 Task: Find connections with filter location Maidstone with filter topic #Industrieswith filter profile language French with filter current company FICCI with filter school St. Joseph's University  with filter industry Animal Feed Manufacturing with filter service category Leadership Development with filter keywords title Meeting Planner
Action: Mouse moved to (588, 86)
Screenshot: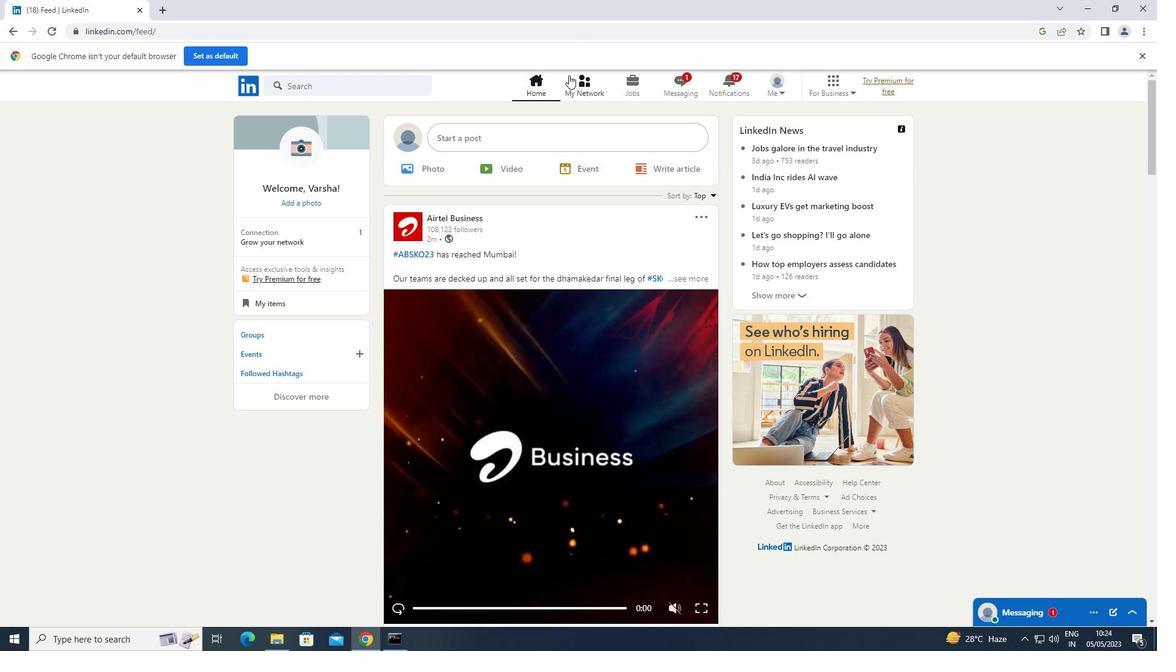 
Action: Mouse pressed left at (588, 86)
Screenshot: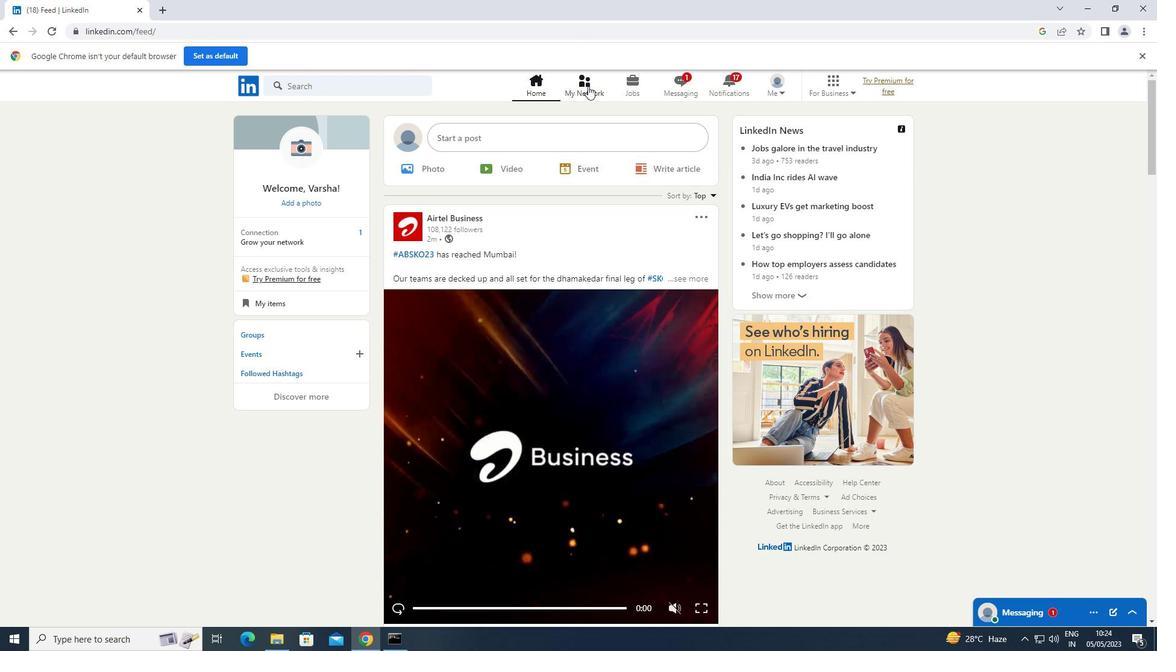 
Action: Mouse moved to (295, 148)
Screenshot: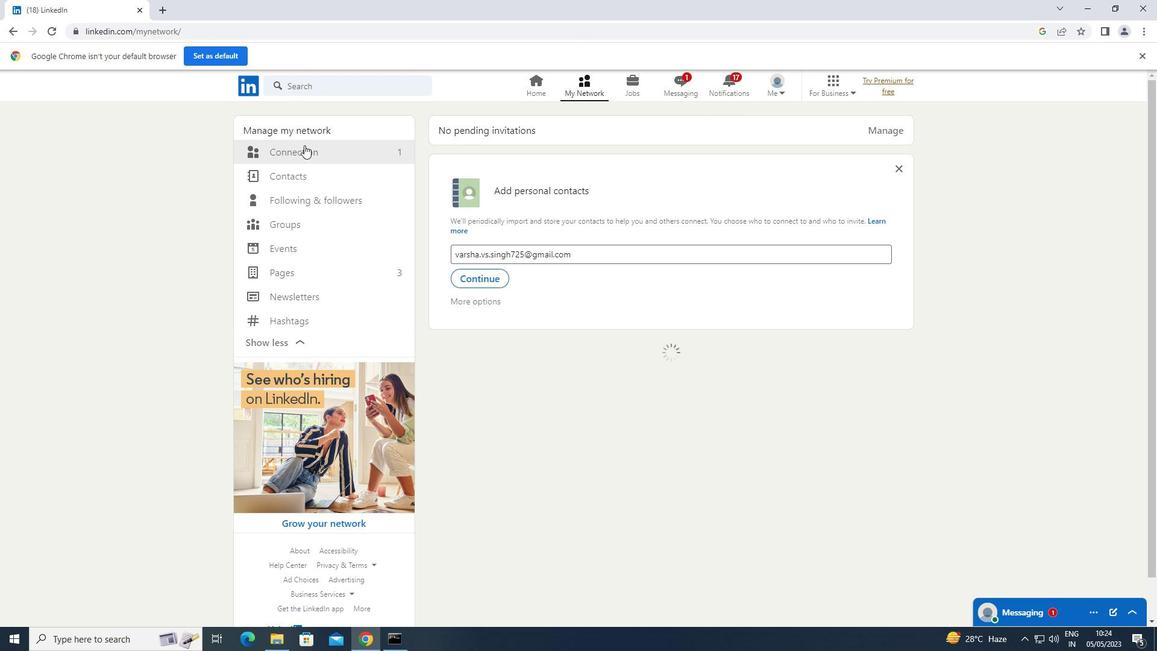 
Action: Mouse pressed left at (295, 148)
Screenshot: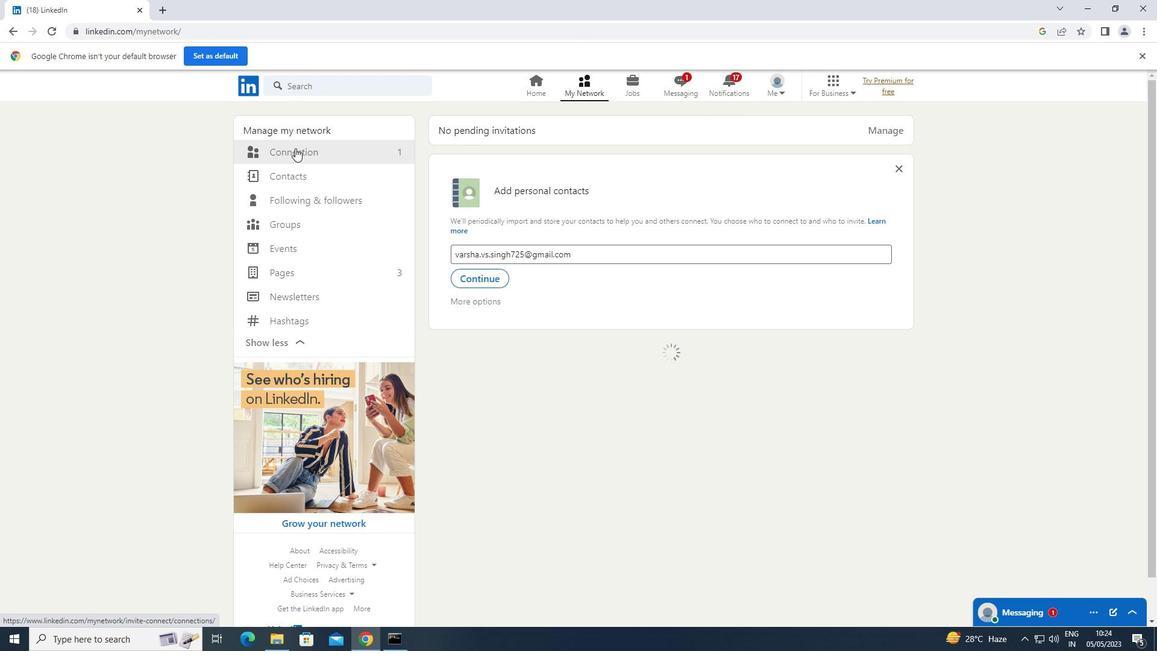 
Action: Mouse moved to (687, 152)
Screenshot: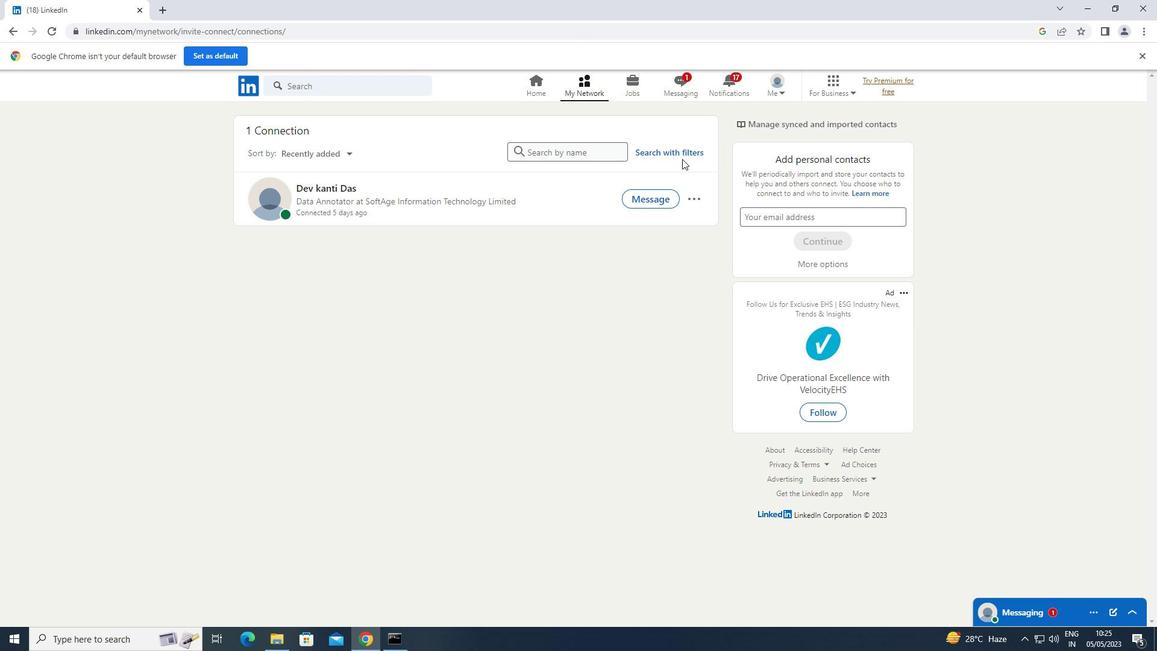 
Action: Mouse pressed left at (687, 152)
Screenshot: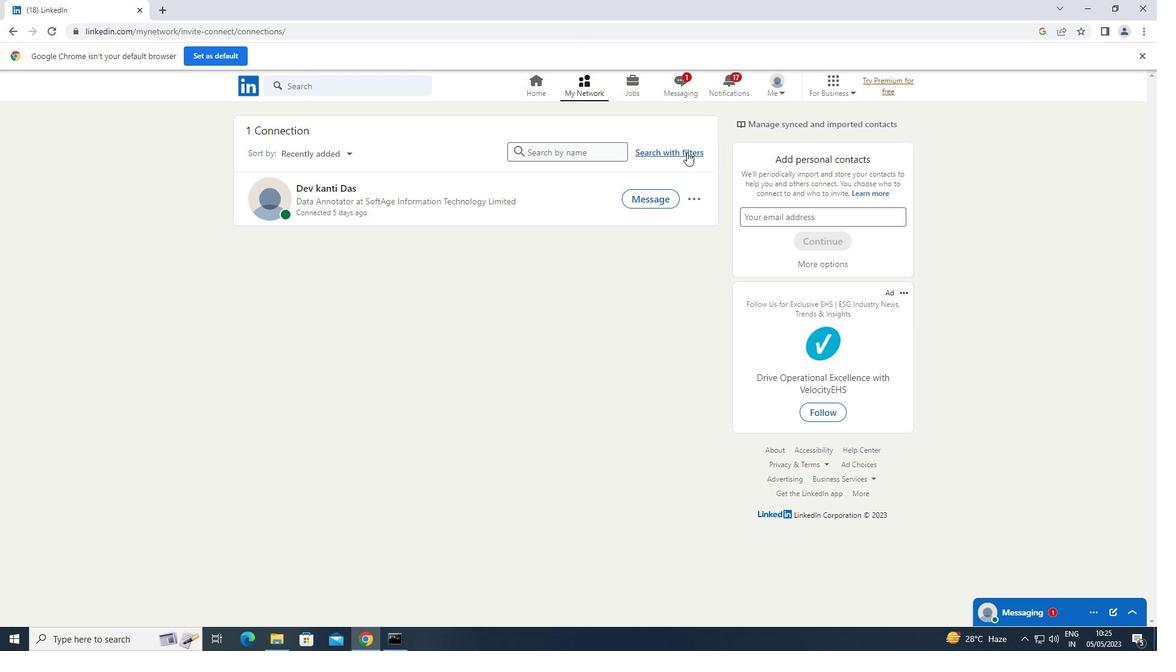 
Action: Mouse moved to (612, 120)
Screenshot: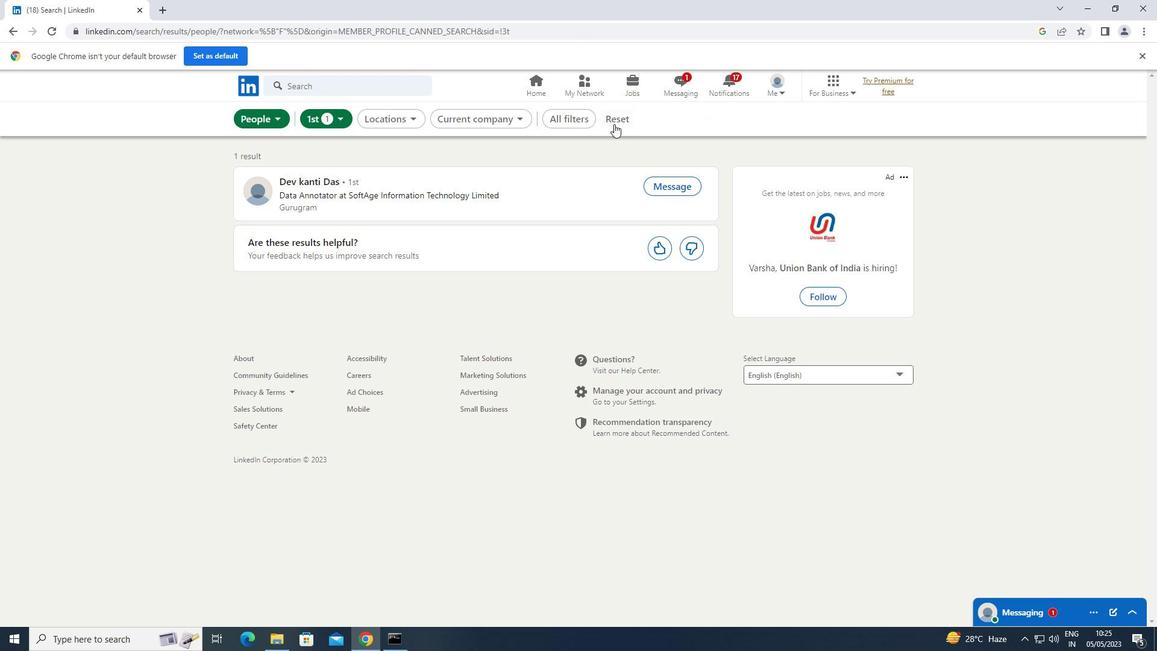 
Action: Mouse pressed left at (612, 120)
Screenshot: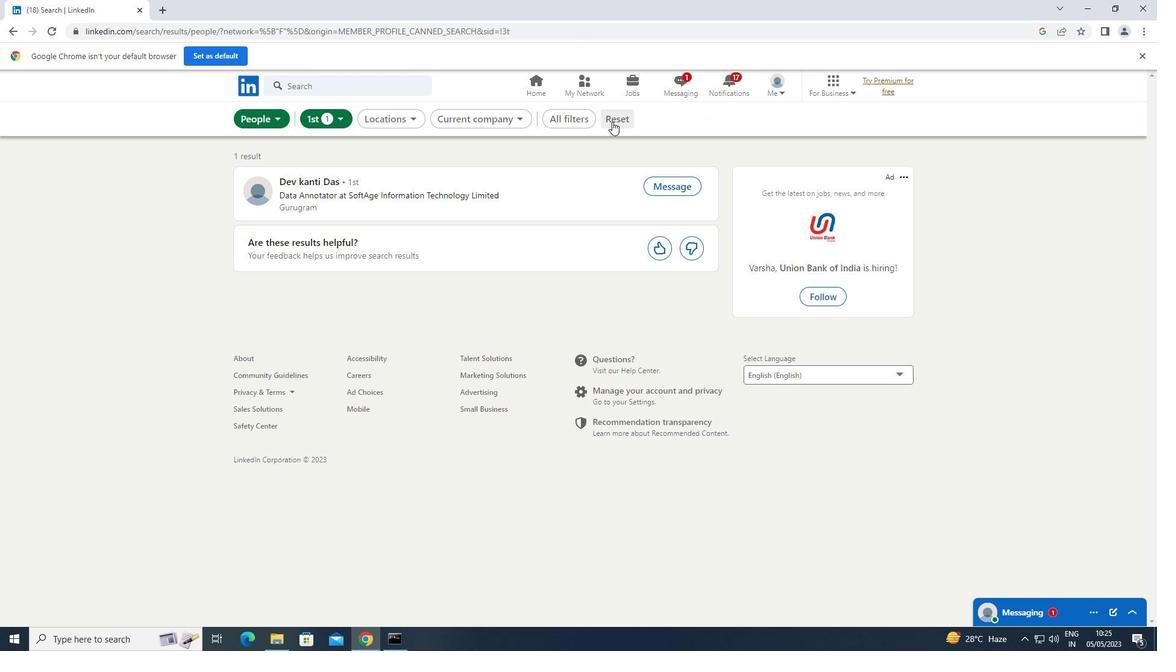 
Action: Mouse pressed left at (612, 120)
Screenshot: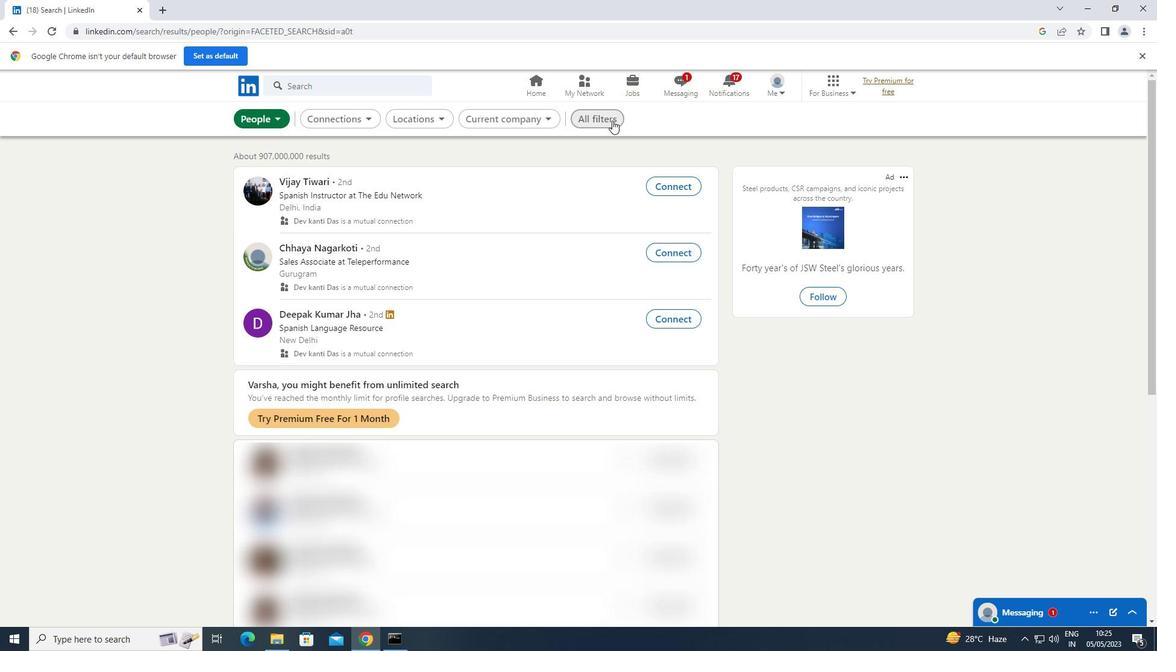 
Action: Mouse moved to (827, 200)
Screenshot: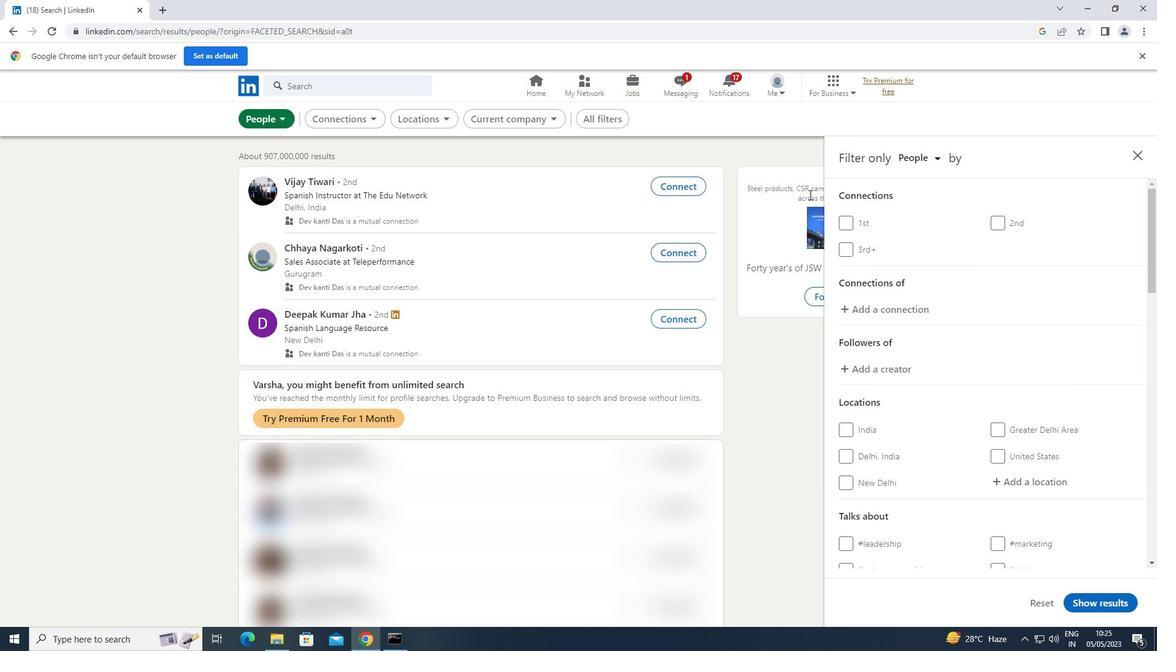 
Action: Mouse scrolled (827, 200) with delta (0, 0)
Screenshot: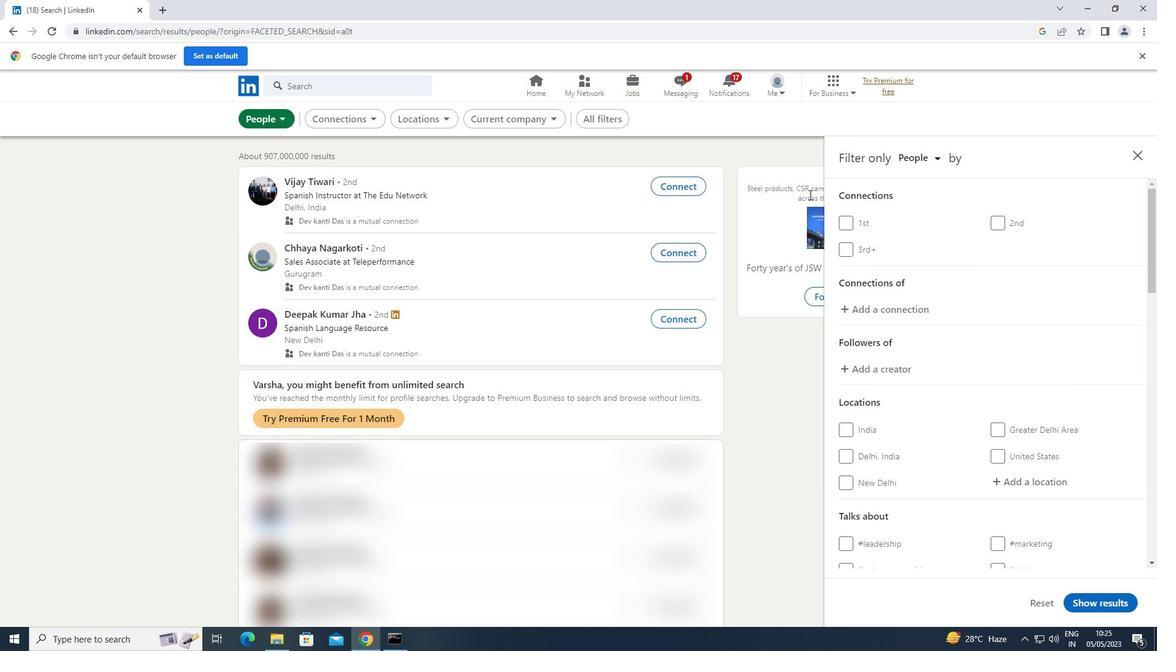 
Action: Mouse scrolled (827, 200) with delta (0, 0)
Screenshot: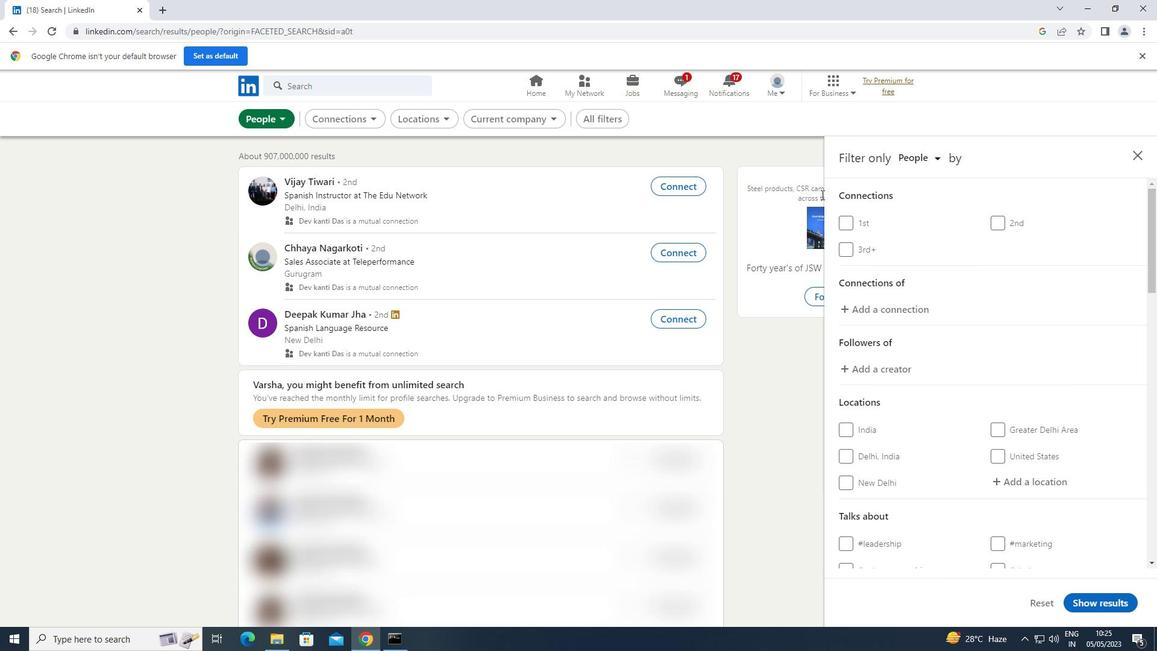 
Action: Mouse moved to (1009, 356)
Screenshot: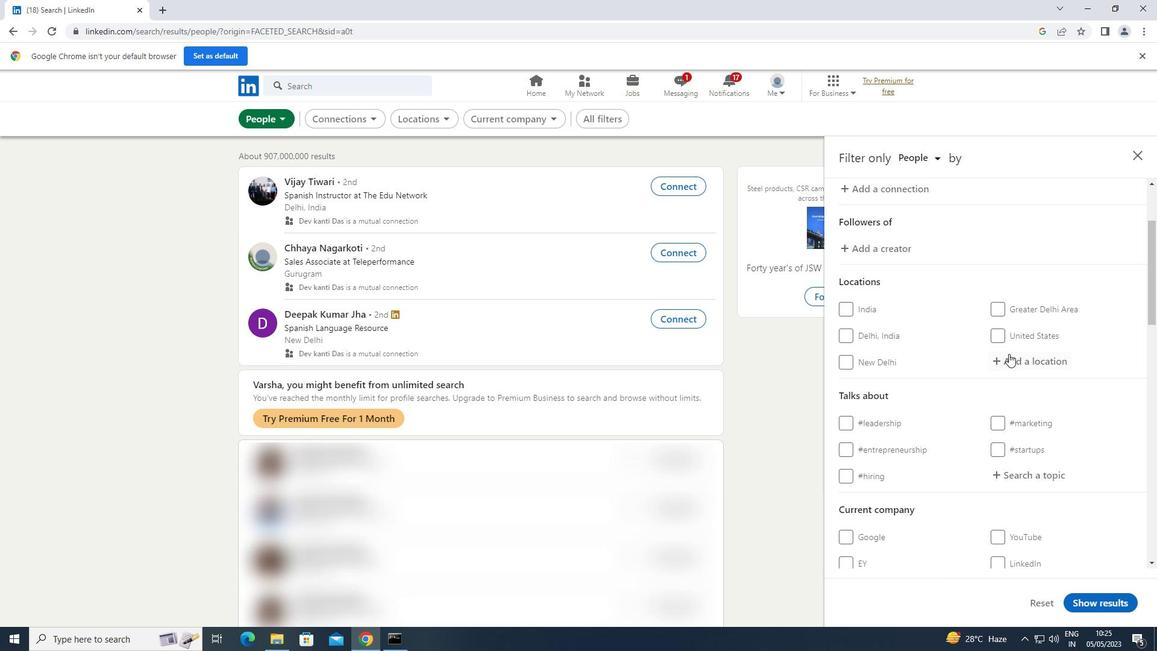 
Action: Mouse pressed left at (1009, 356)
Screenshot: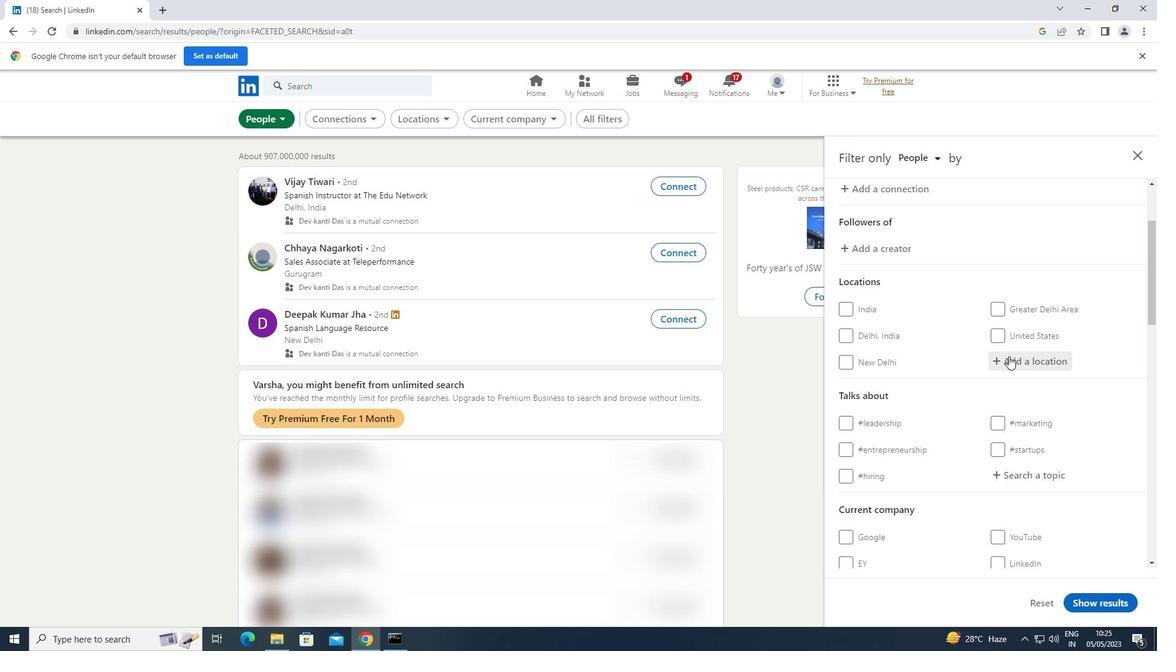 
Action: Mouse moved to (1009, 357)
Screenshot: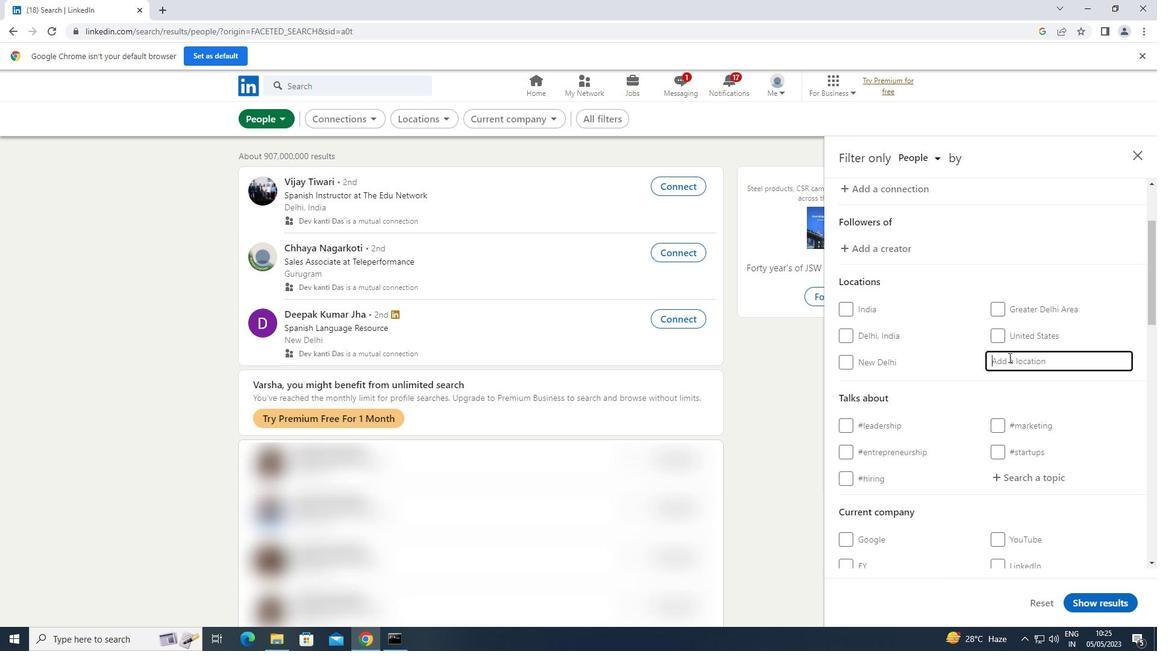 
Action: Key pressed <Key.shift>MAIDSTONE<Key.enter>
Screenshot: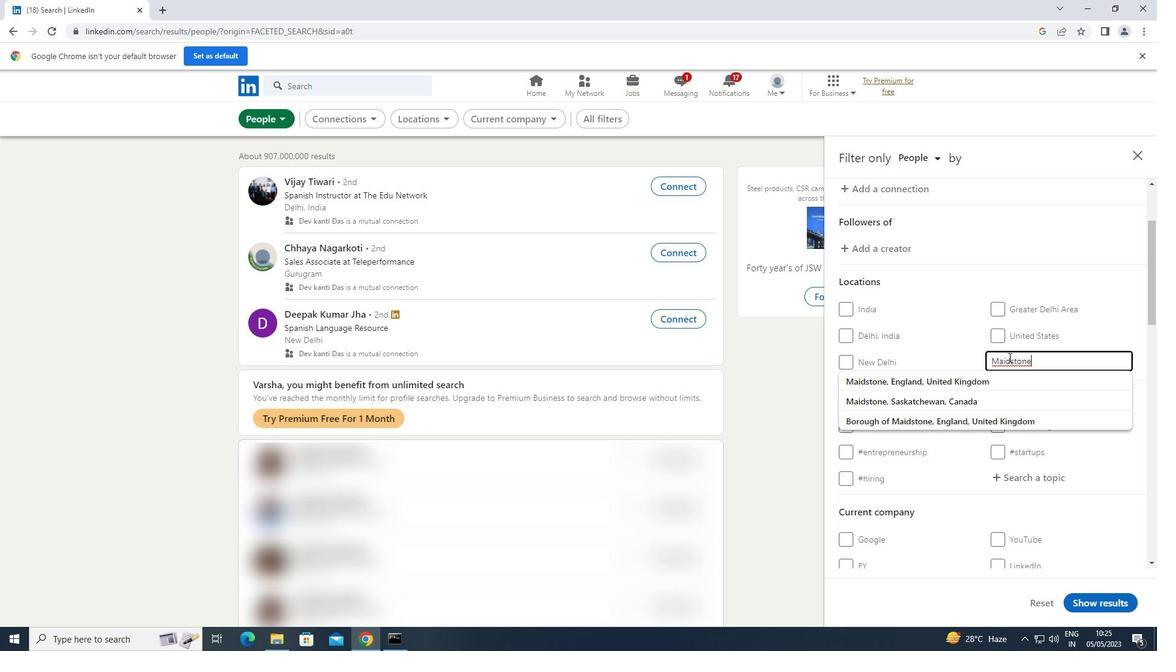 
Action: Mouse moved to (984, 395)
Screenshot: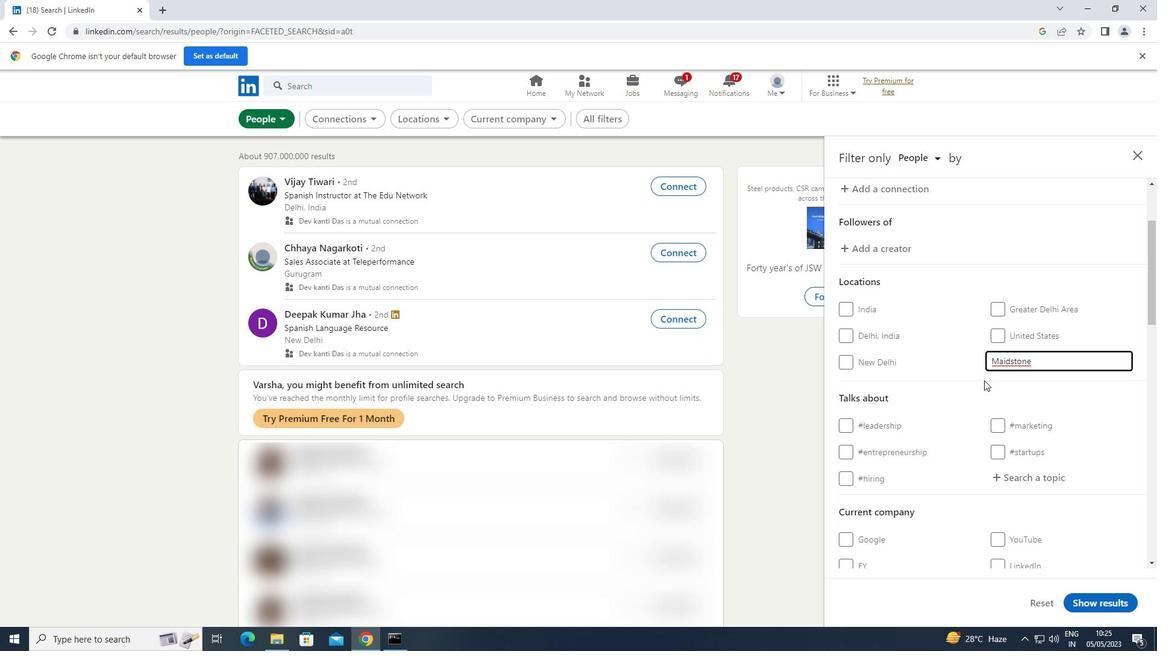 
Action: Mouse scrolled (984, 394) with delta (0, 0)
Screenshot: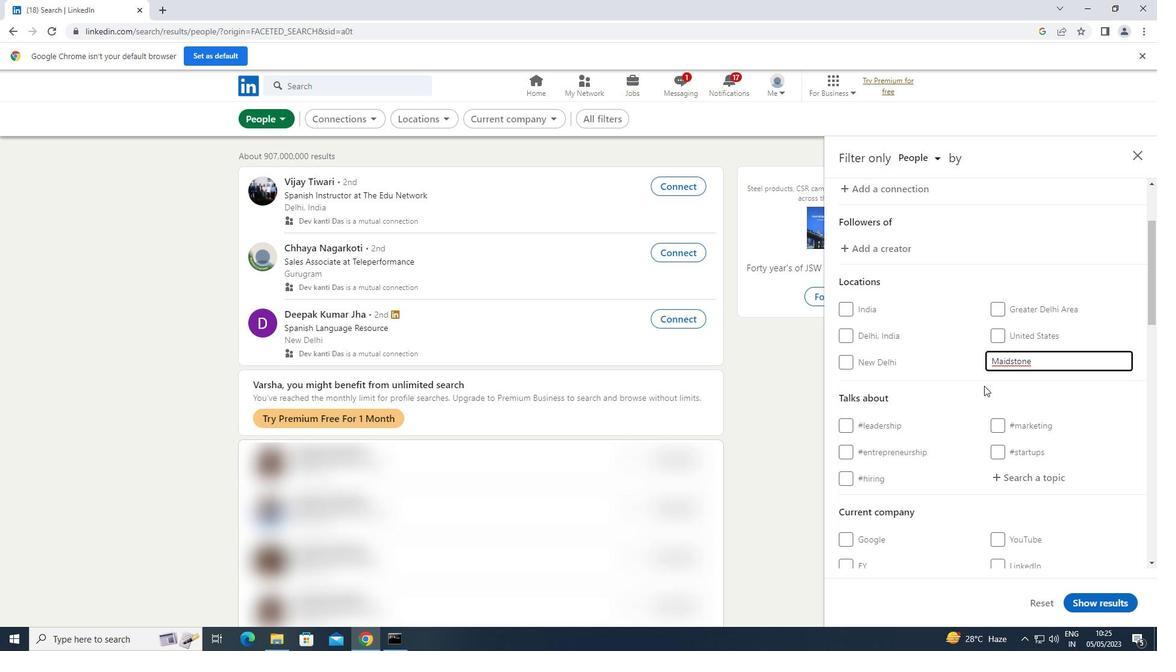 
Action: Mouse moved to (1030, 418)
Screenshot: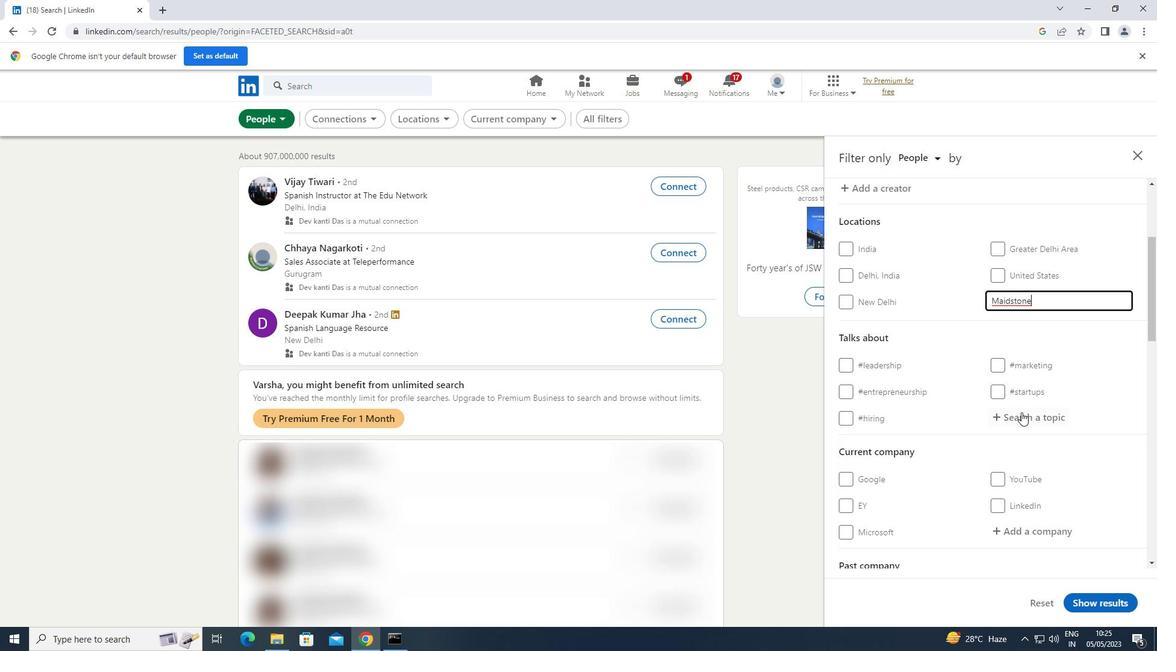 
Action: Mouse pressed left at (1030, 418)
Screenshot: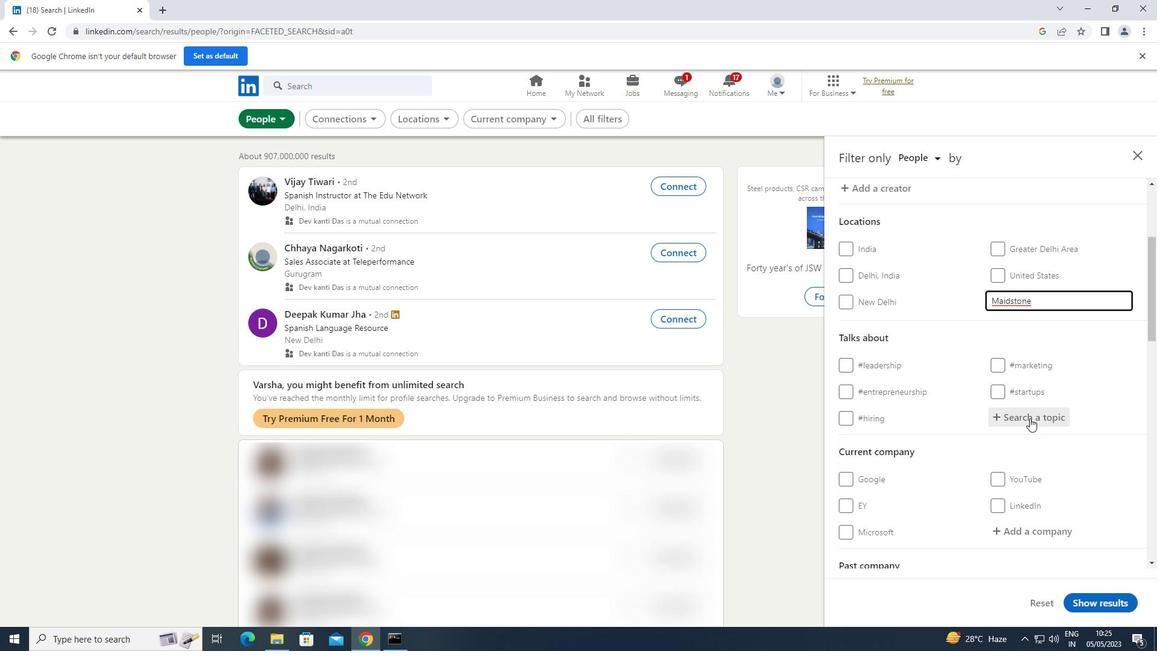 
Action: Key pressed <Key.shift>INDUSTRIES
Screenshot: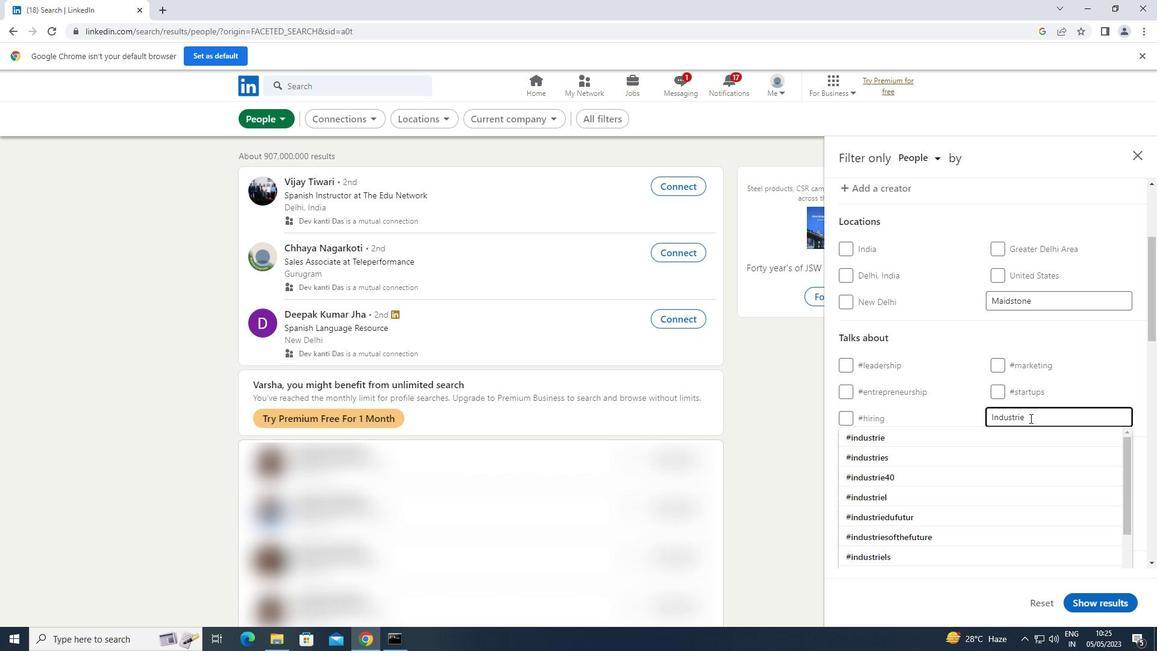 
Action: Mouse moved to (939, 435)
Screenshot: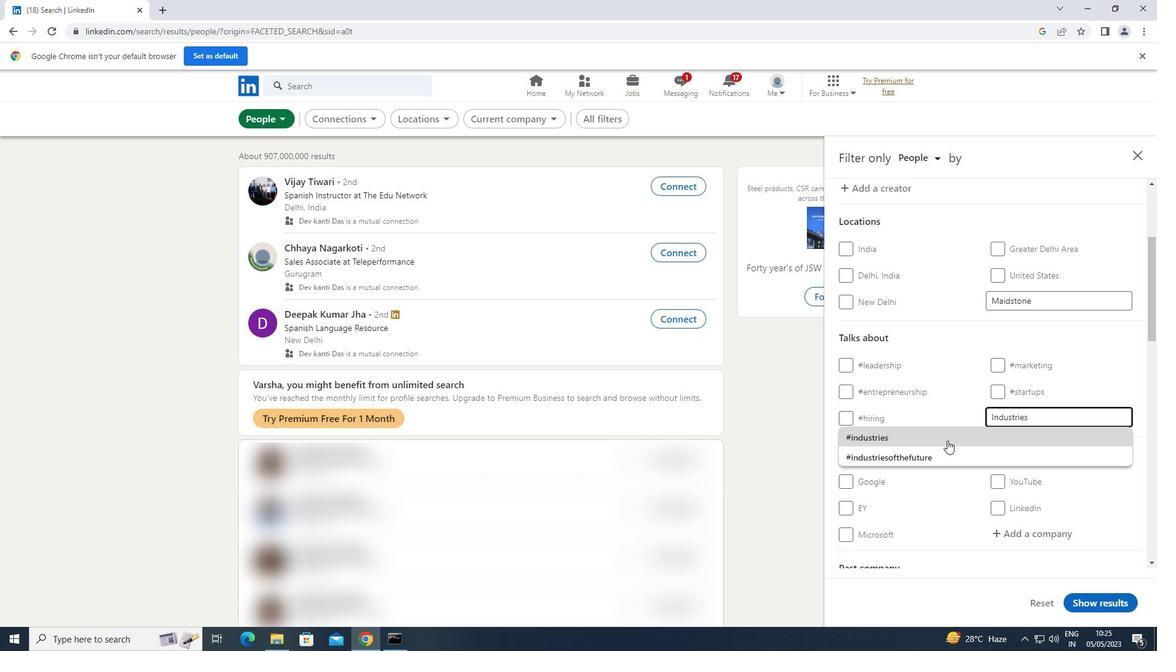 
Action: Mouse pressed left at (939, 435)
Screenshot: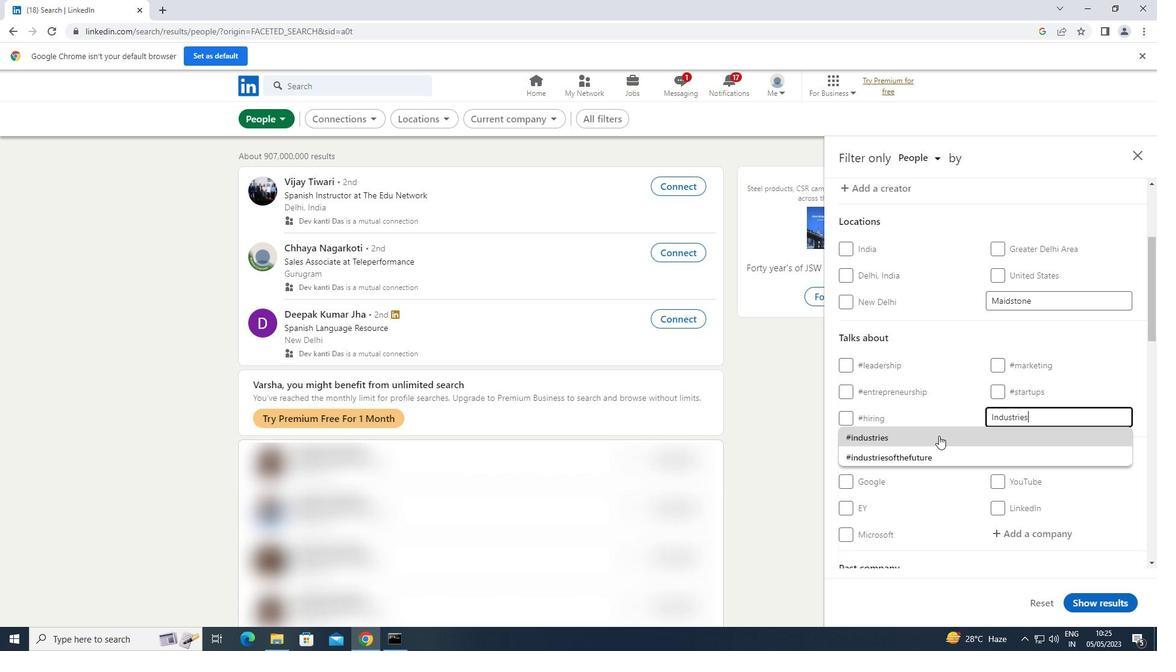 
Action: Mouse scrolled (939, 435) with delta (0, 0)
Screenshot: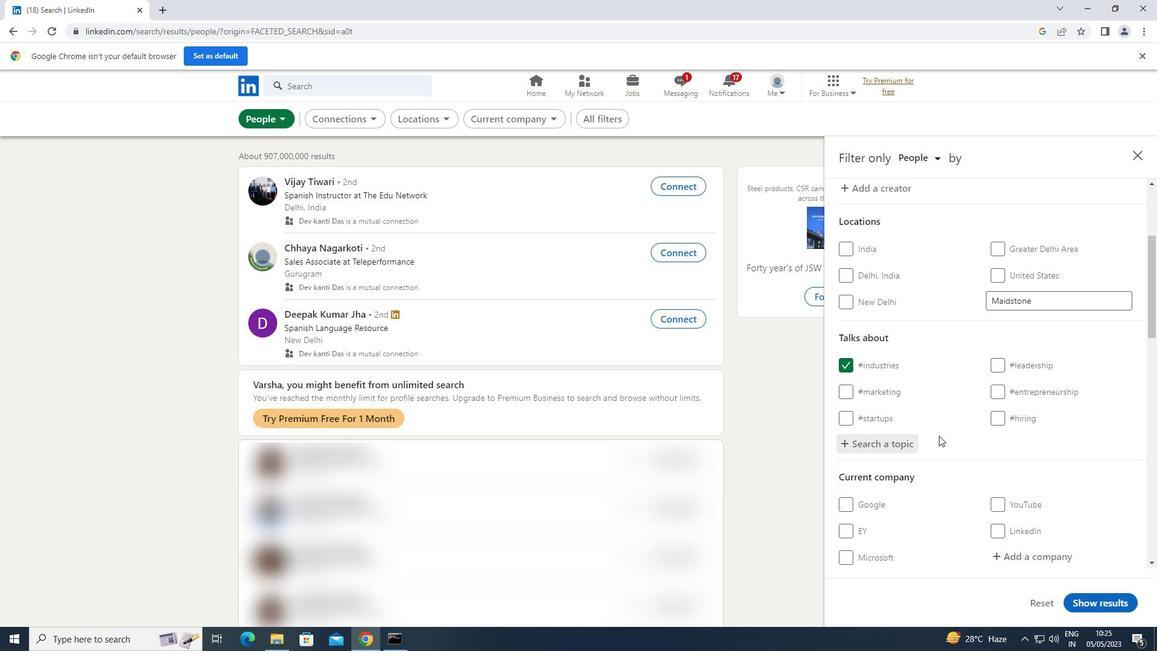 
Action: Mouse scrolled (939, 435) with delta (0, 0)
Screenshot: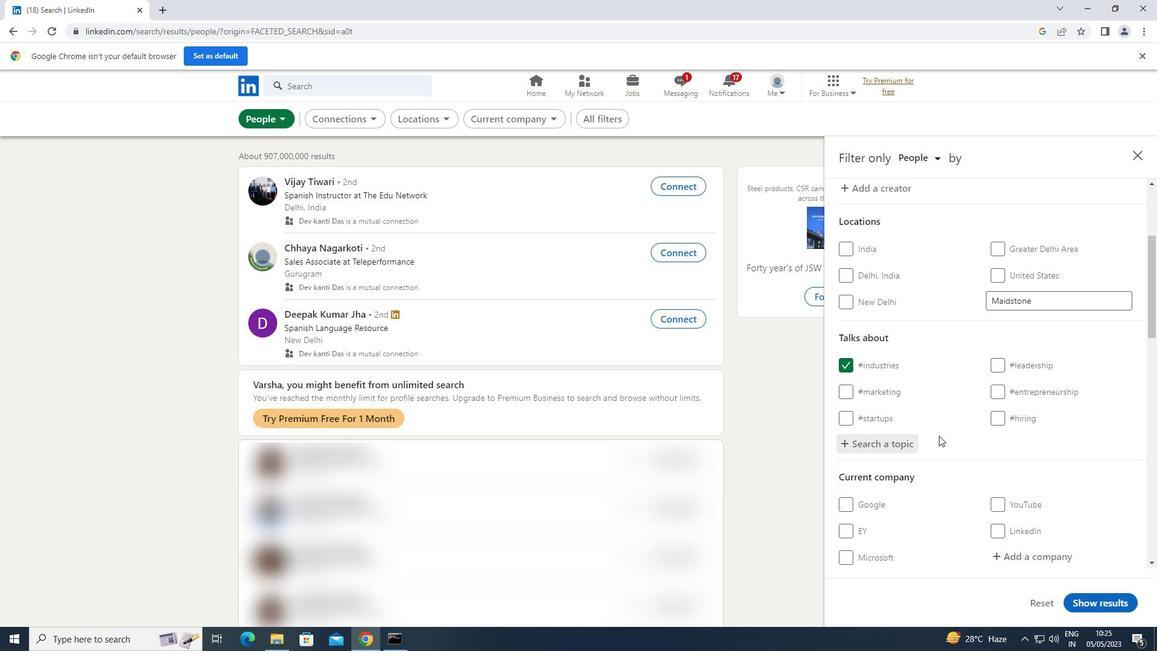 
Action: Mouse scrolled (939, 435) with delta (0, 0)
Screenshot: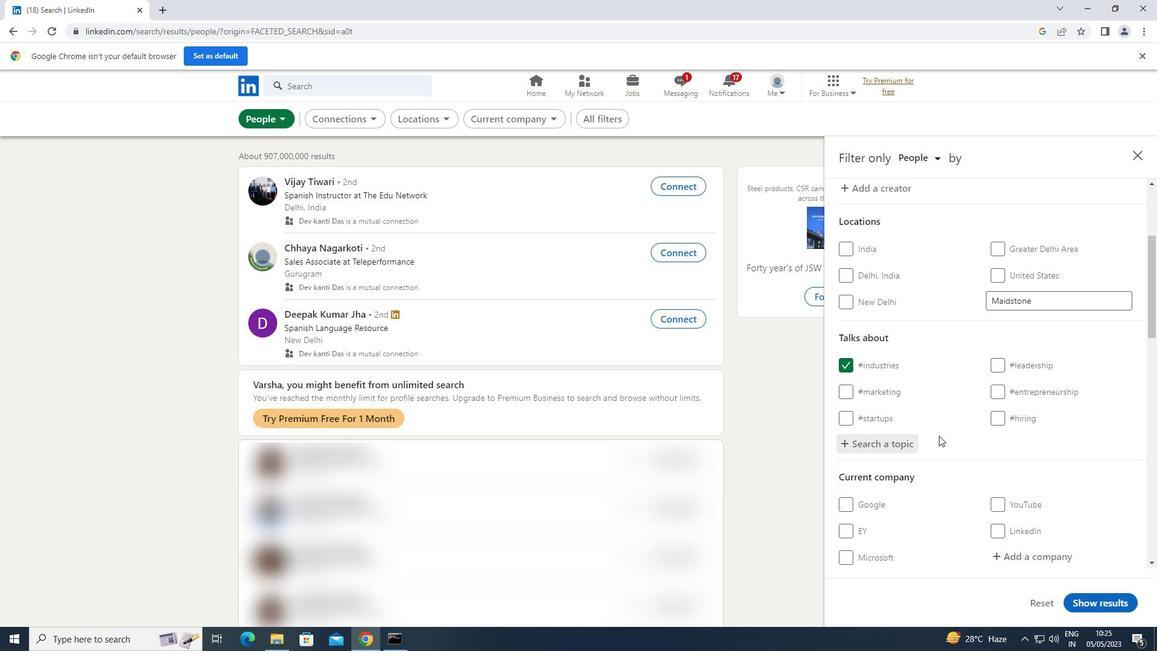 
Action: Mouse scrolled (939, 435) with delta (0, 0)
Screenshot: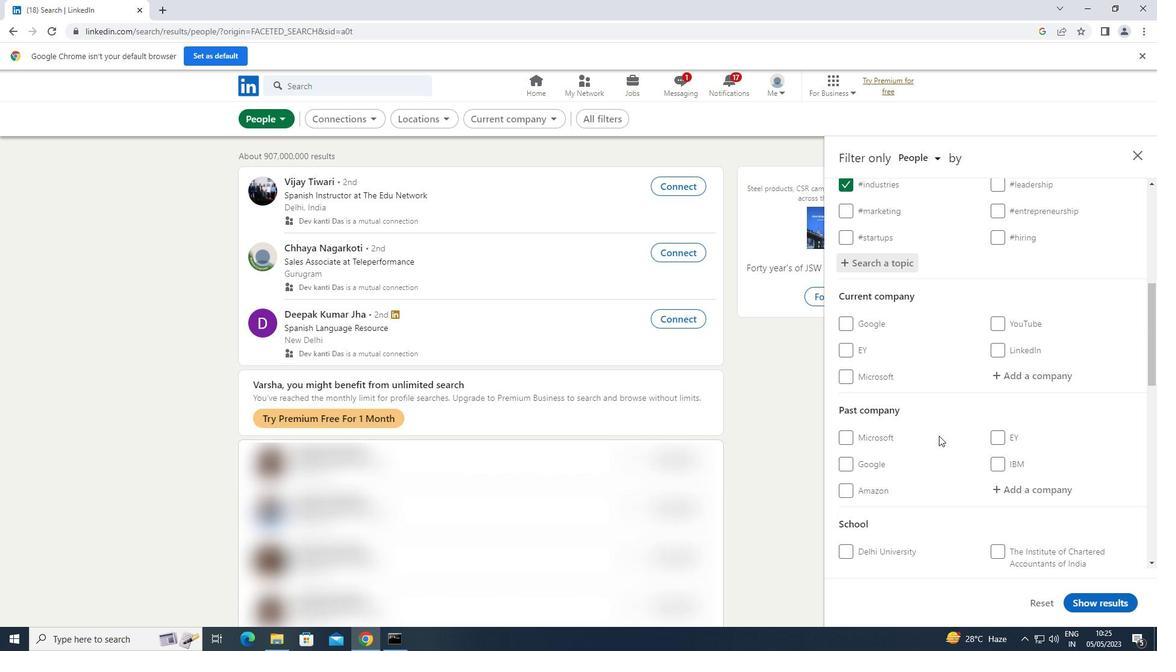 
Action: Mouse scrolled (939, 435) with delta (0, 0)
Screenshot: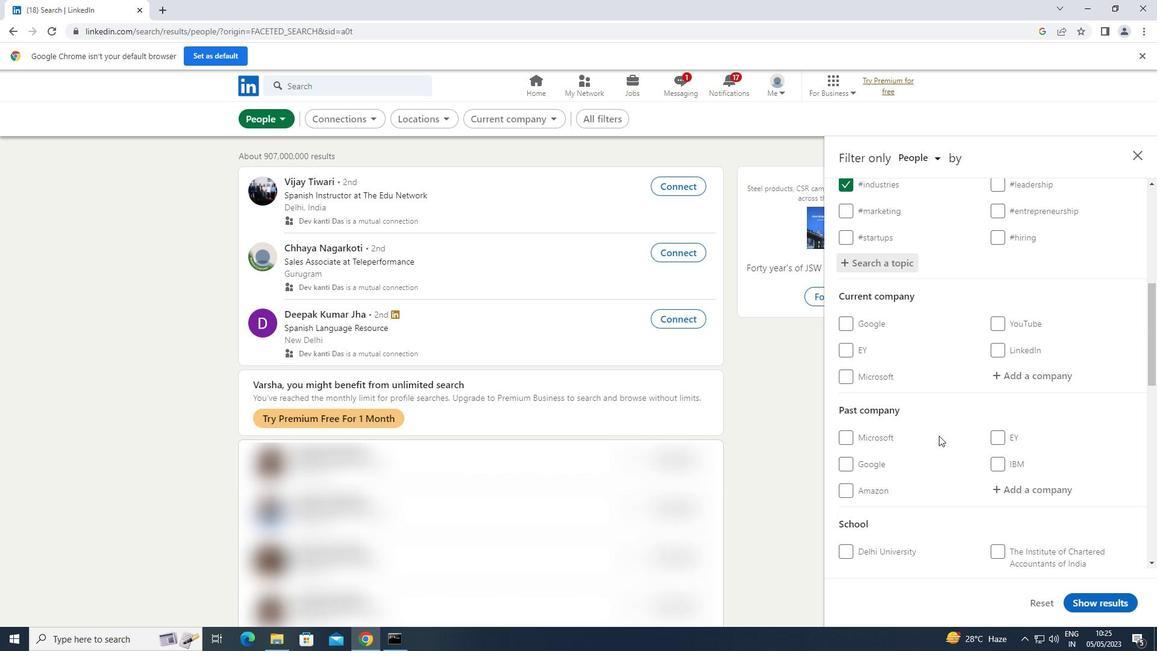 
Action: Mouse scrolled (939, 435) with delta (0, 0)
Screenshot: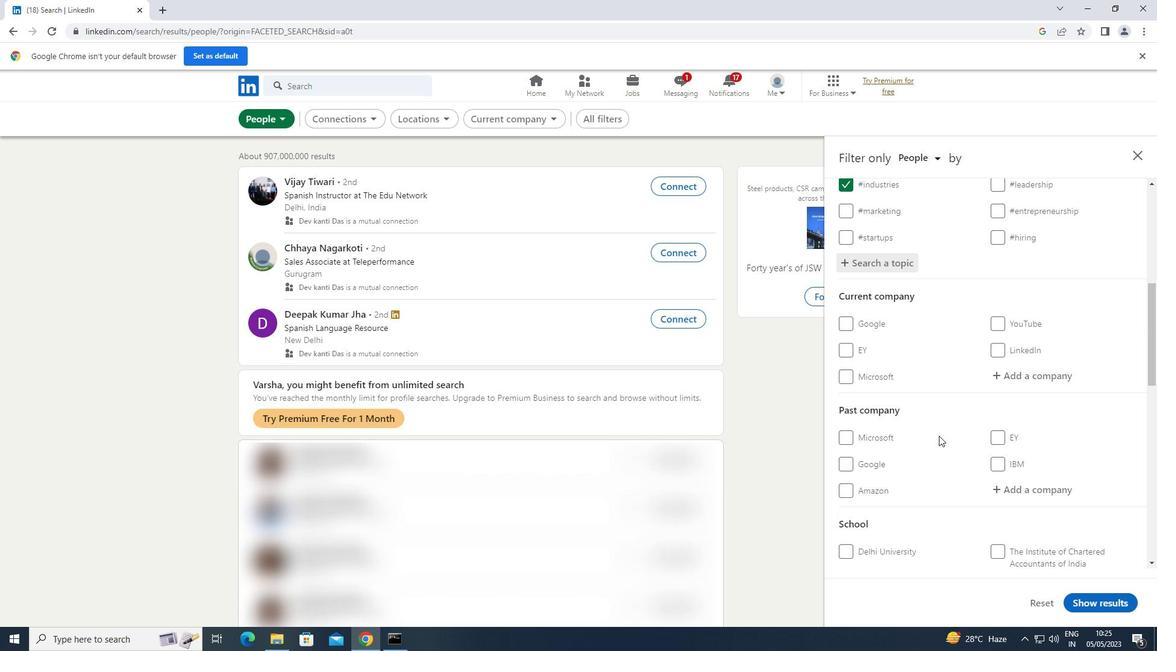 
Action: Mouse scrolled (939, 435) with delta (0, 0)
Screenshot: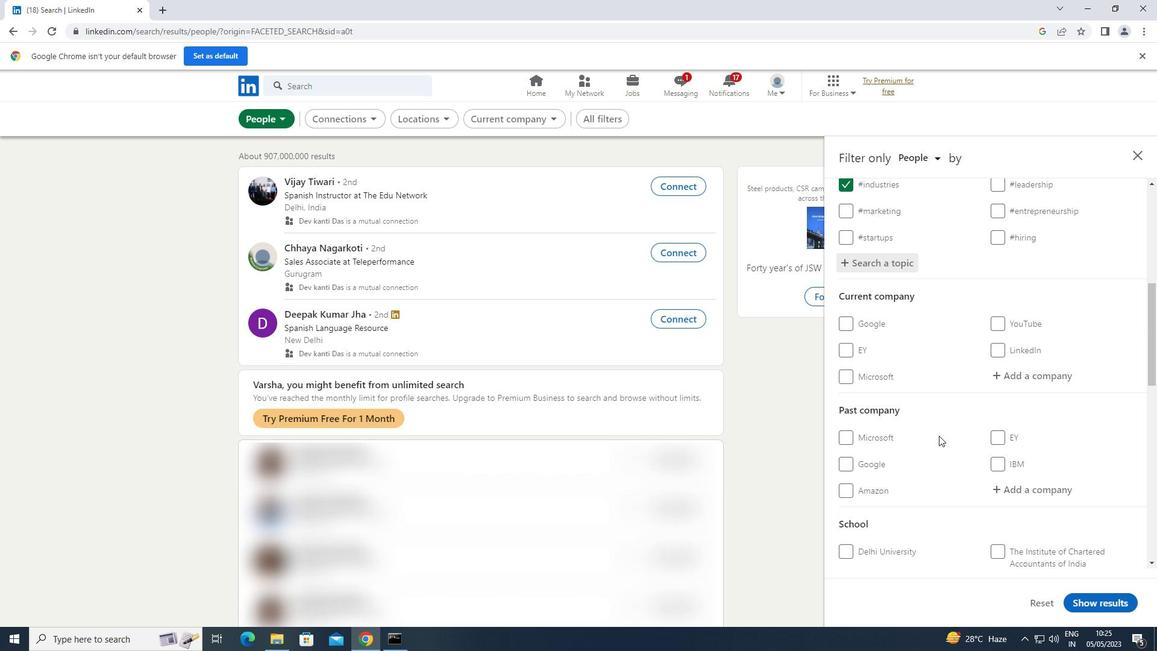 
Action: Mouse scrolled (939, 435) with delta (0, 0)
Screenshot: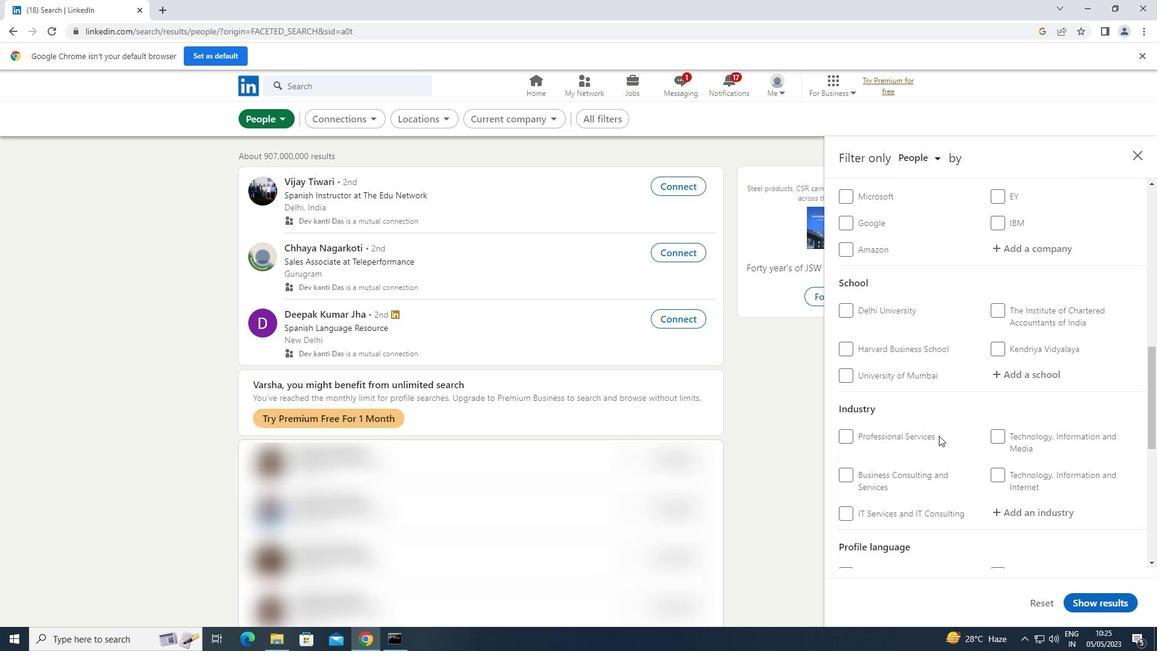 
Action: Mouse scrolled (939, 435) with delta (0, 0)
Screenshot: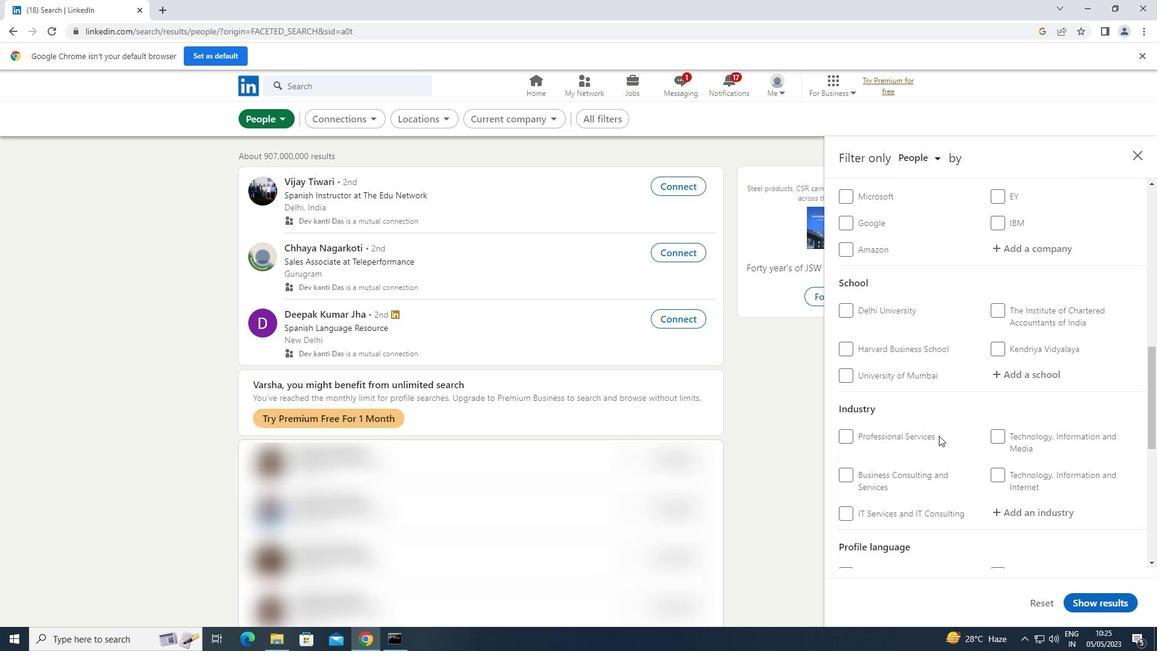 
Action: Mouse scrolled (939, 435) with delta (0, 0)
Screenshot: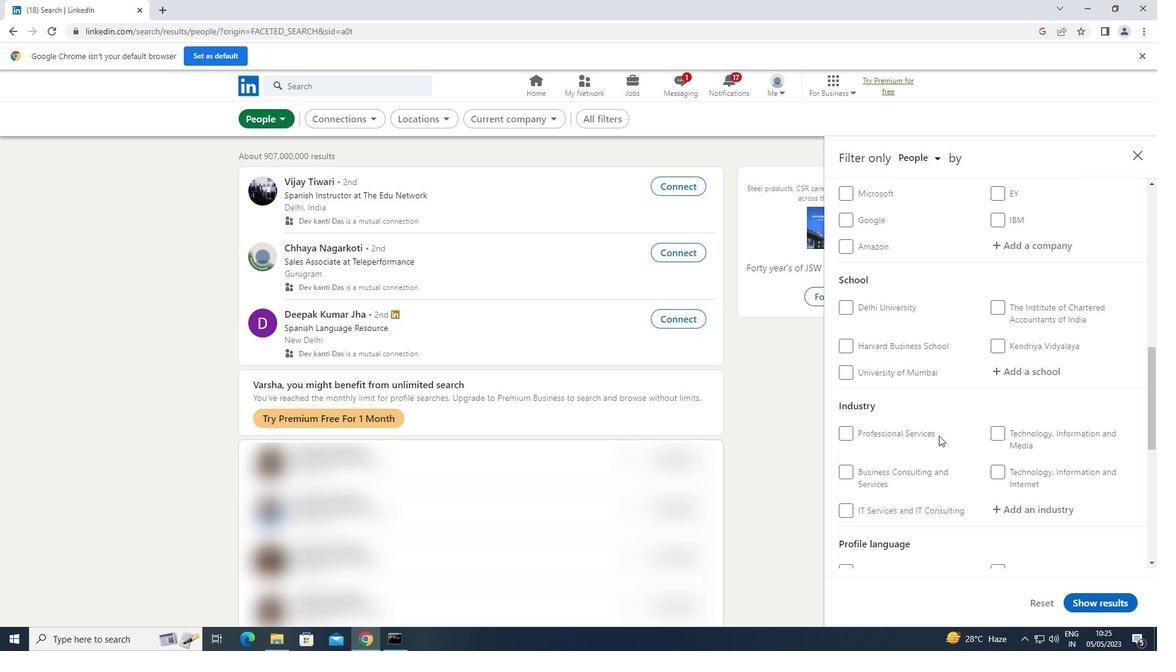 
Action: Mouse moved to (1000, 396)
Screenshot: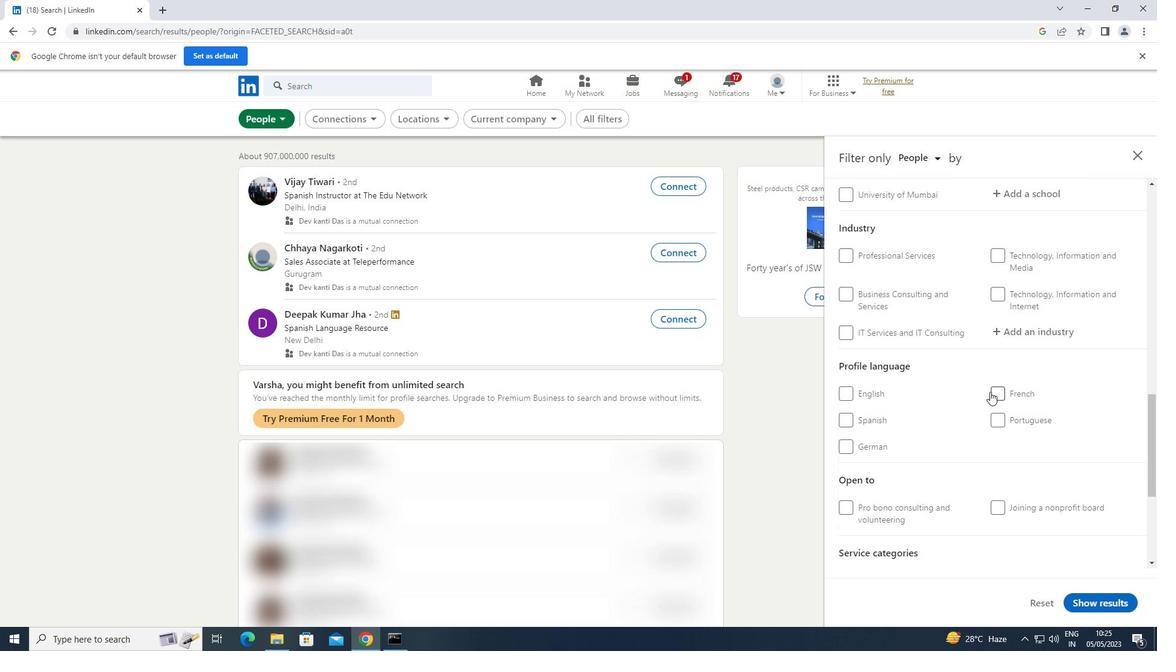 
Action: Mouse pressed left at (1000, 396)
Screenshot: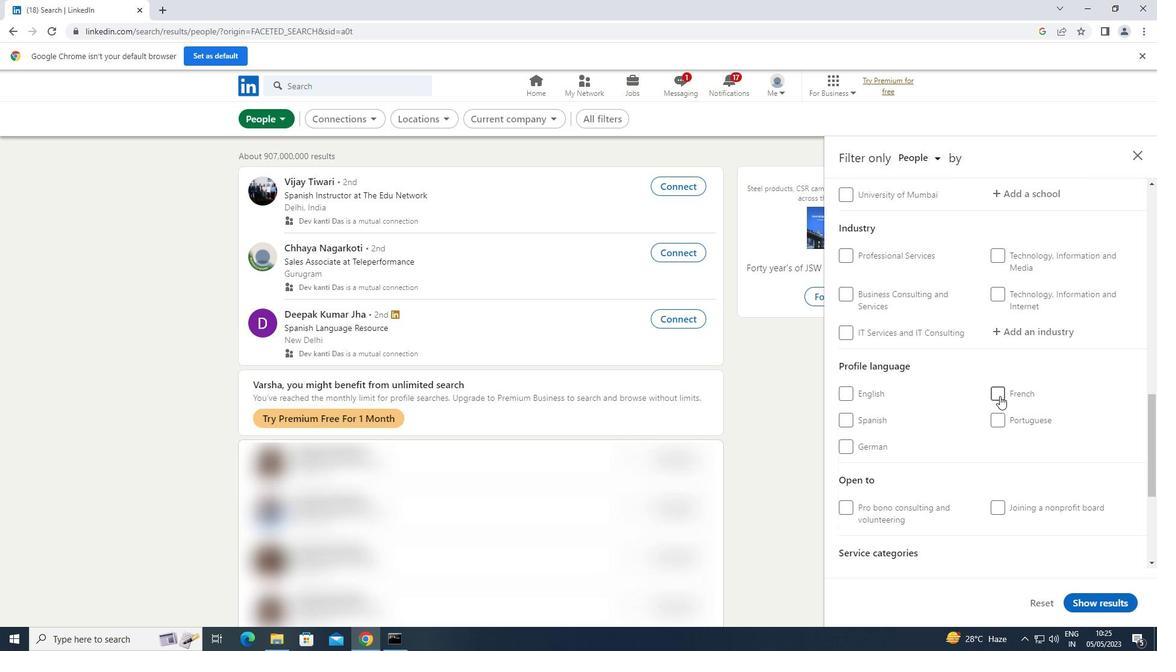 
Action: Mouse scrolled (1000, 396) with delta (0, 0)
Screenshot: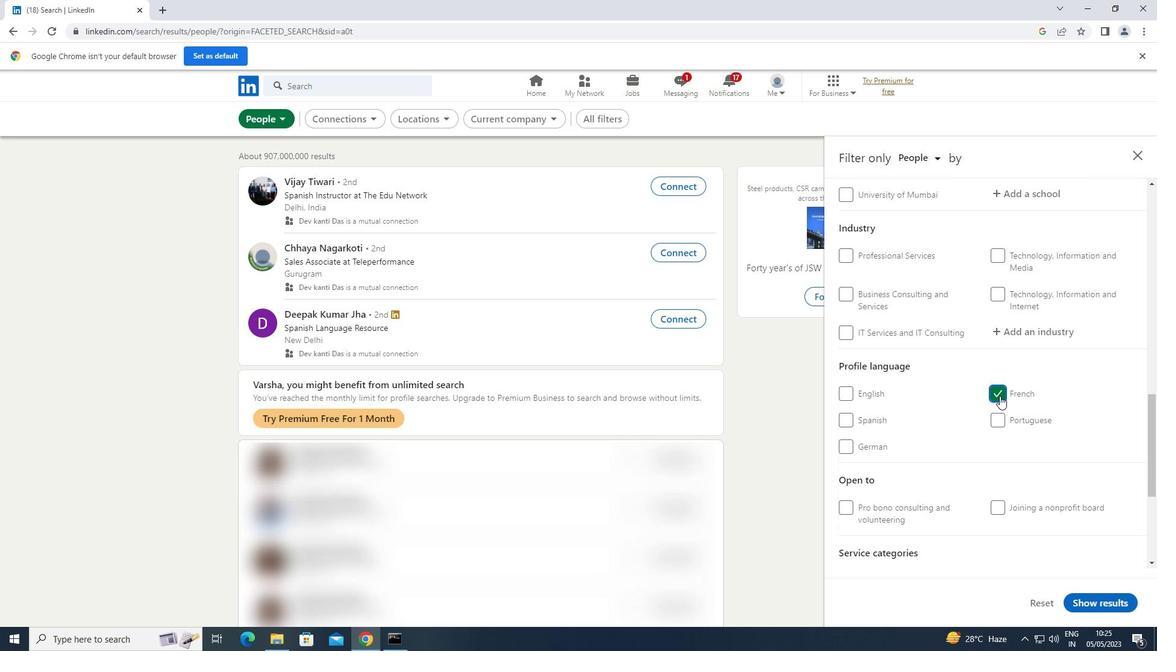 
Action: Mouse scrolled (1000, 396) with delta (0, 0)
Screenshot: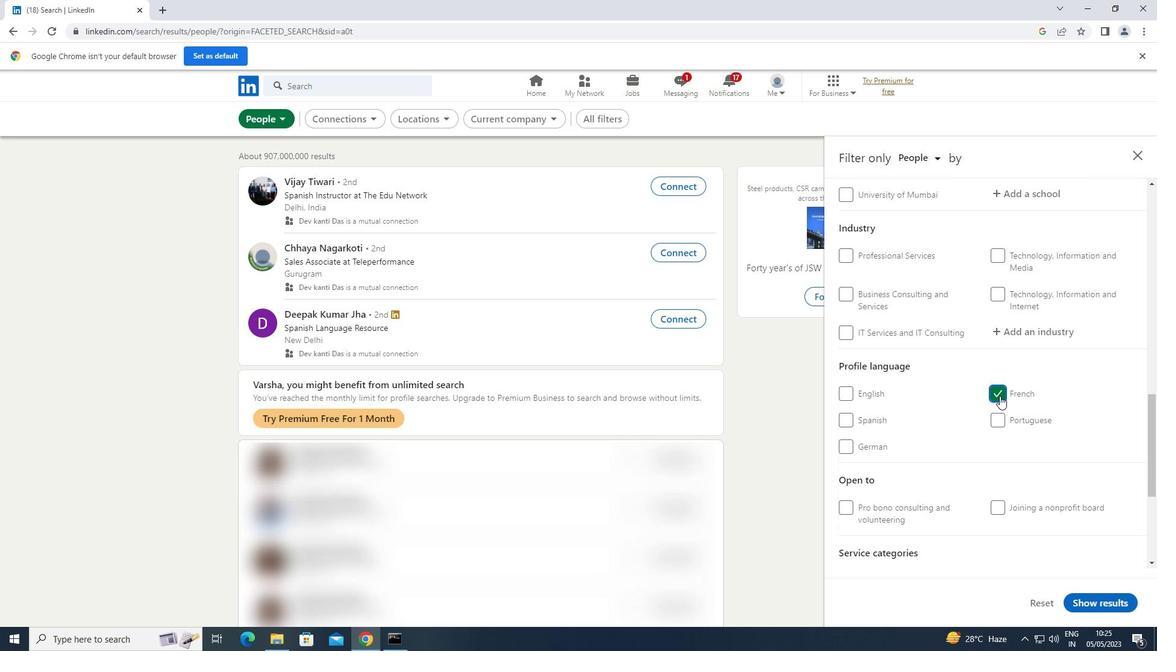 
Action: Mouse scrolled (1000, 396) with delta (0, 0)
Screenshot: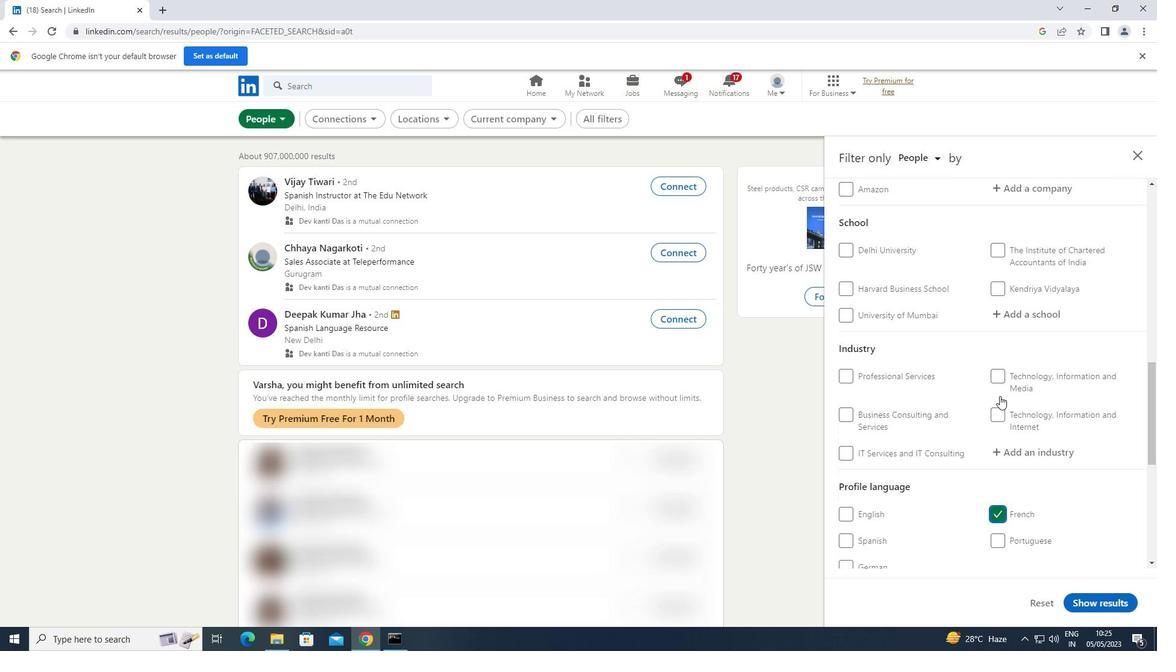 
Action: Mouse scrolled (1000, 396) with delta (0, 0)
Screenshot: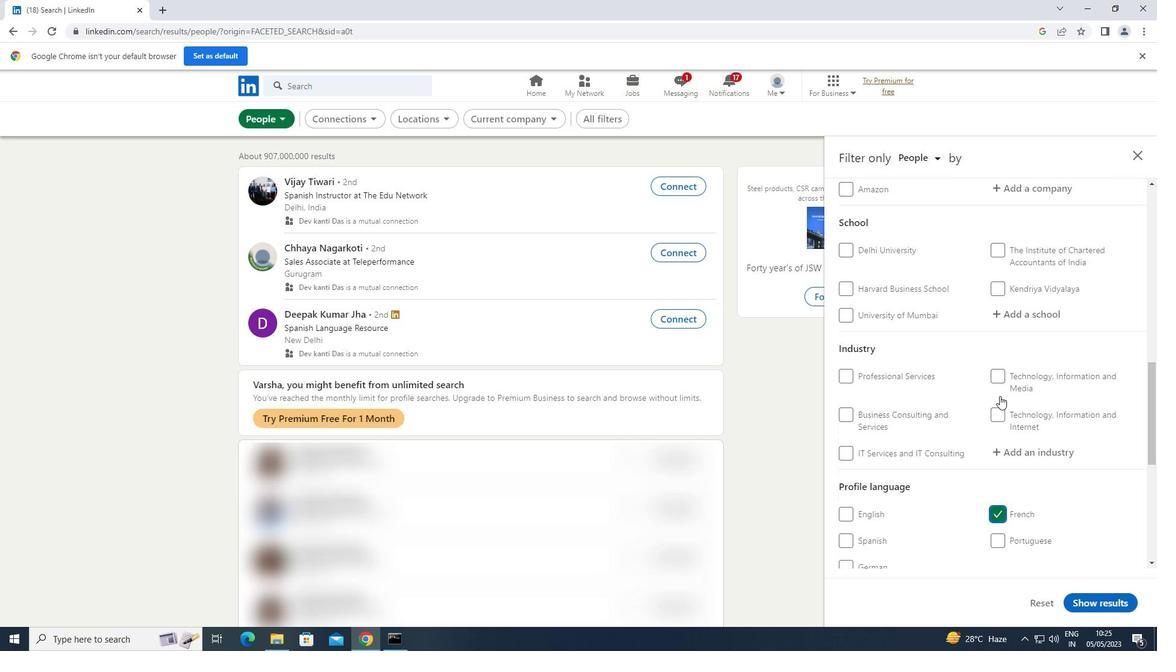
Action: Mouse scrolled (1000, 396) with delta (0, 0)
Screenshot: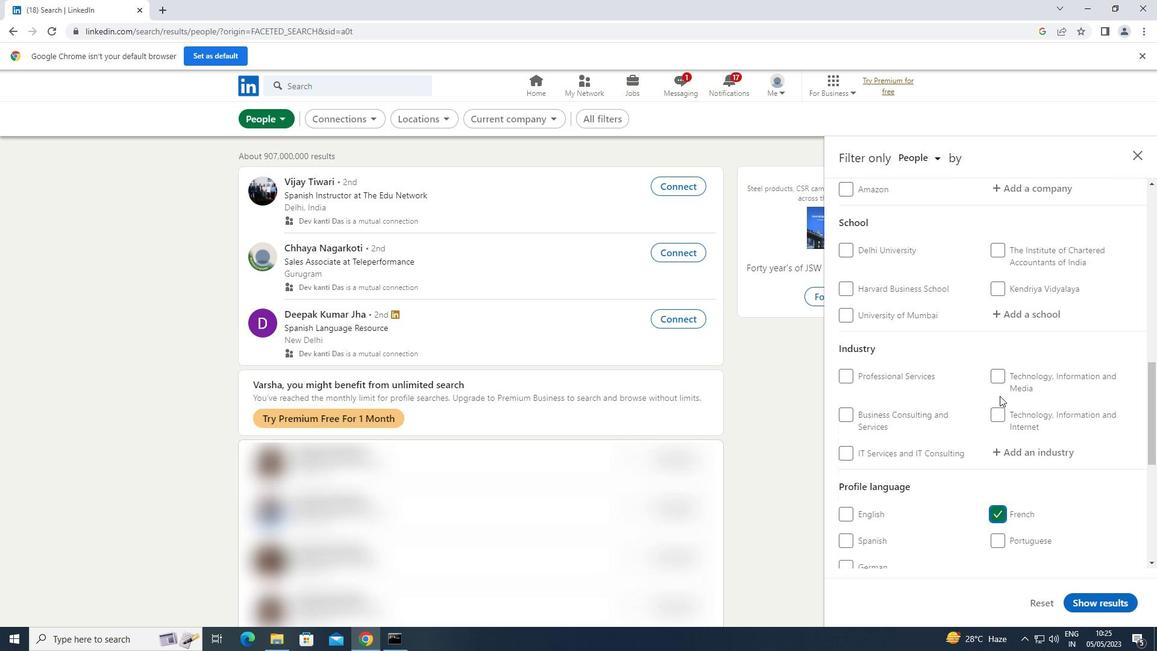 
Action: Mouse moved to (1001, 396)
Screenshot: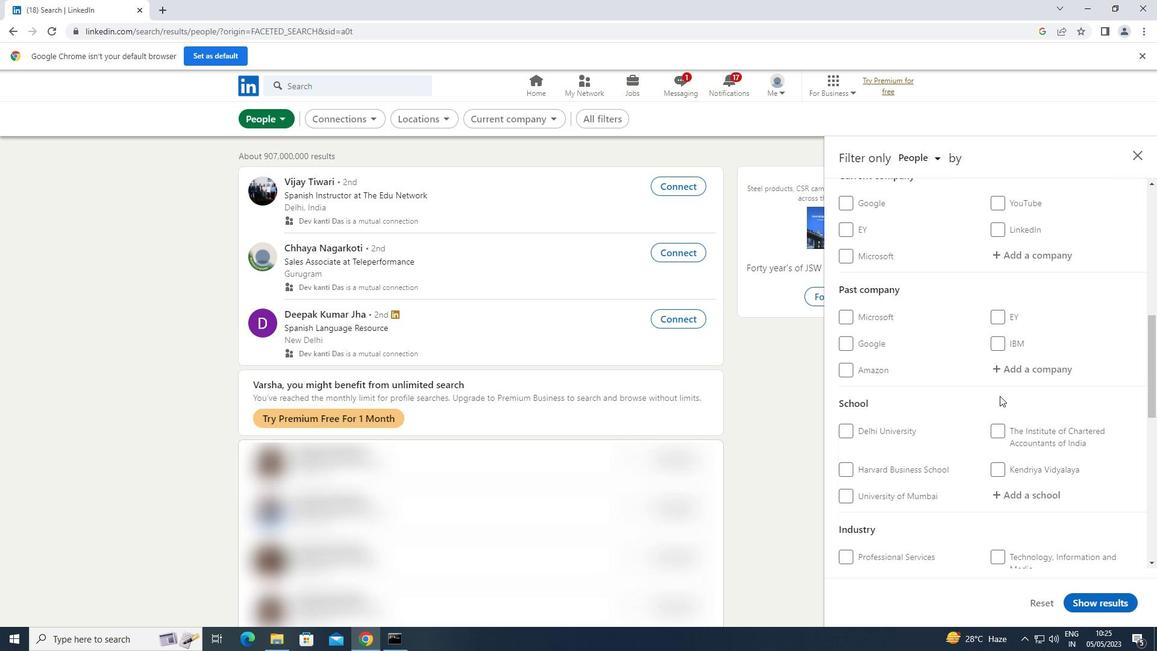 
Action: Mouse scrolled (1001, 396) with delta (0, 0)
Screenshot: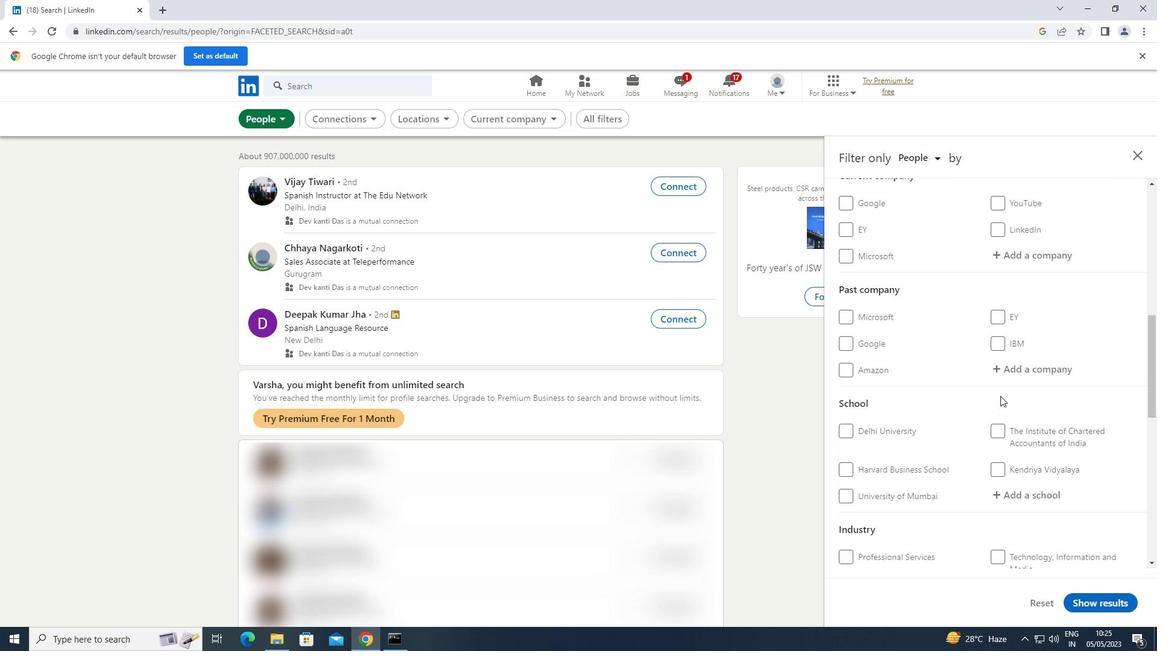 
Action: Mouse scrolled (1001, 396) with delta (0, 0)
Screenshot: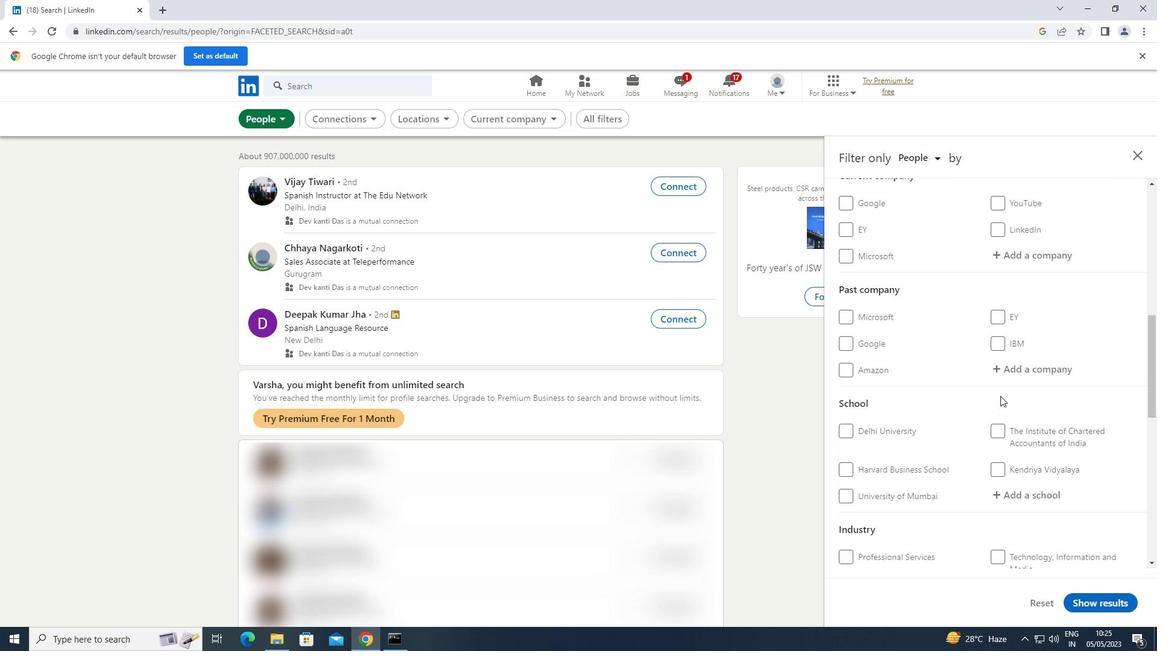 
Action: Mouse moved to (1049, 374)
Screenshot: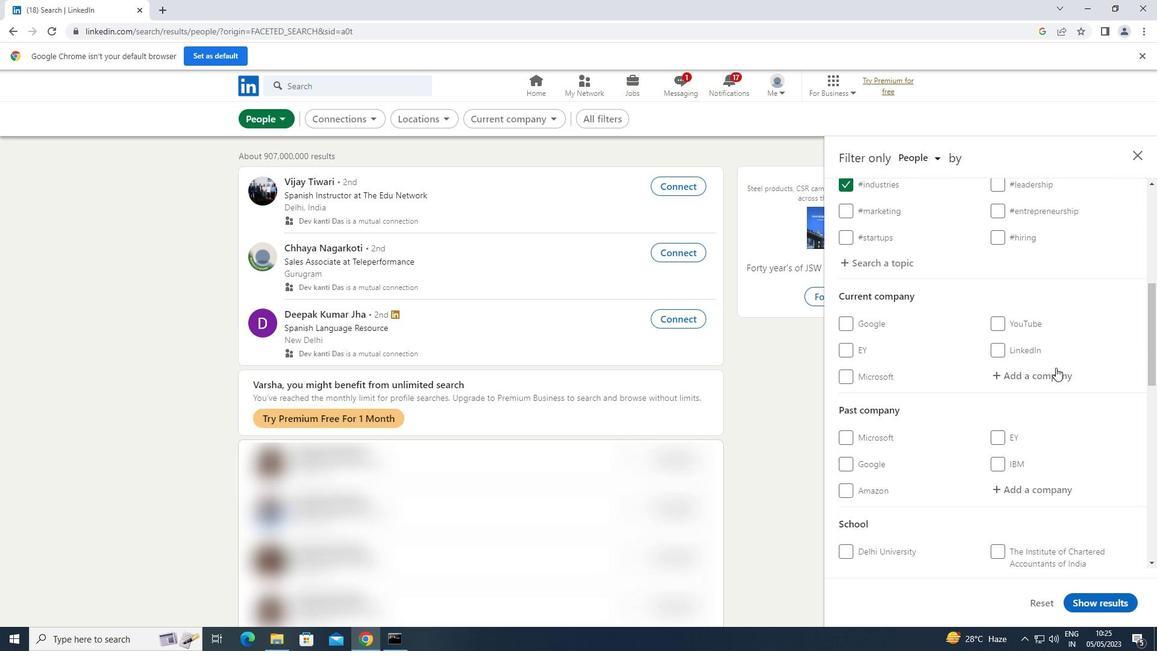 
Action: Mouse pressed left at (1049, 374)
Screenshot: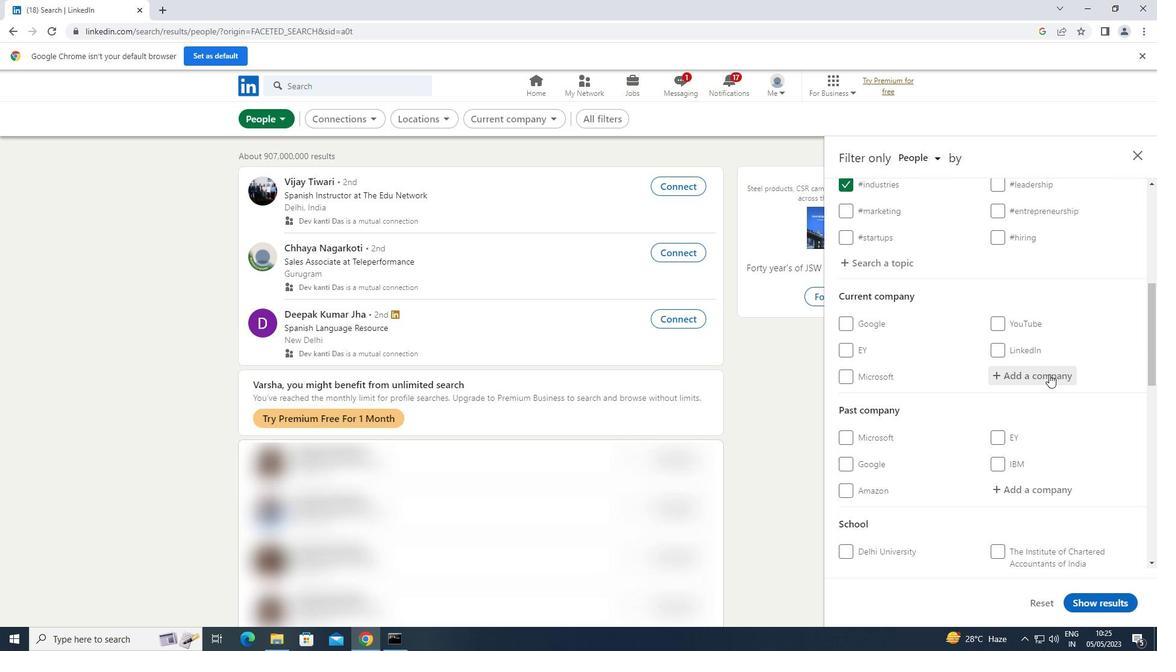 
Action: Key pressed <Key.shift><Key.shift><Key.shift><Key.shift>F<Key.shift><Key.shift><Key.shift><Key.shift><Key.shift><Key.shift><Key.shift><Key.shift><Key.shift><Key.shift>ICCI
Screenshot: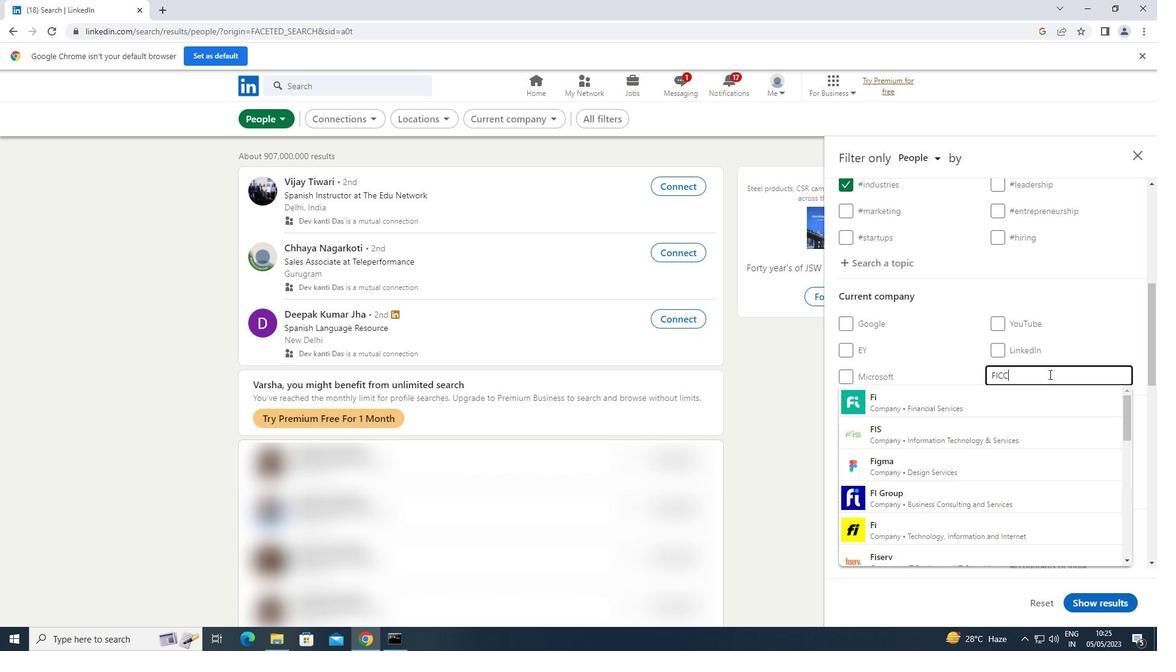 
Action: Mouse moved to (988, 403)
Screenshot: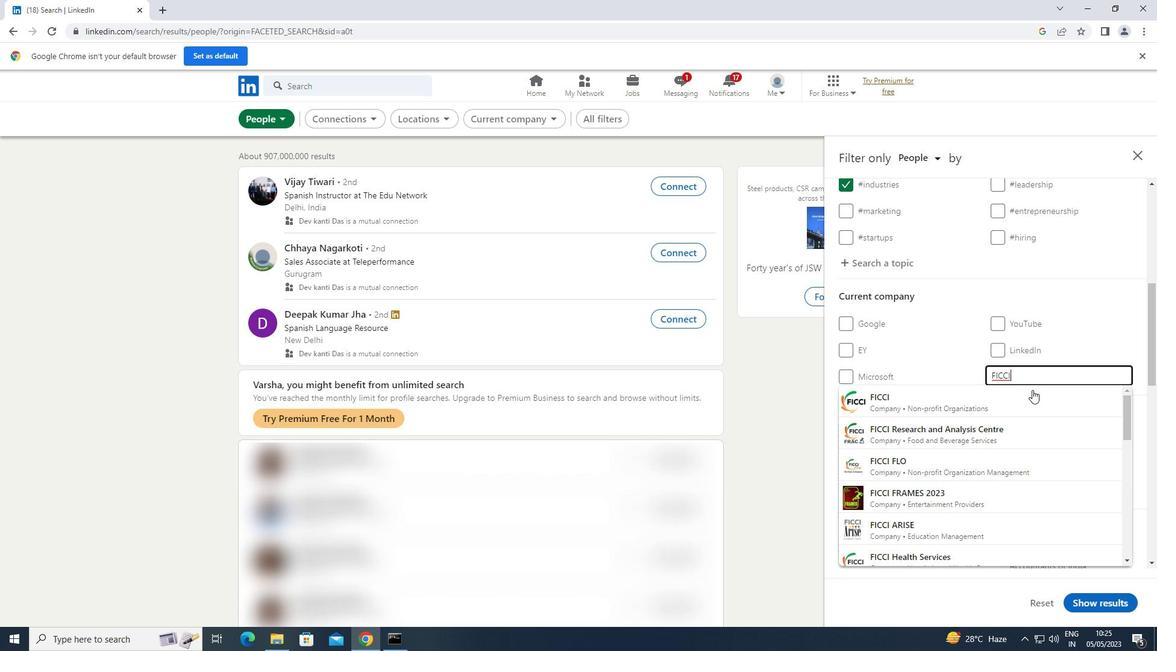 
Action: Mouse pressed left at (988, 403)
Screenshot: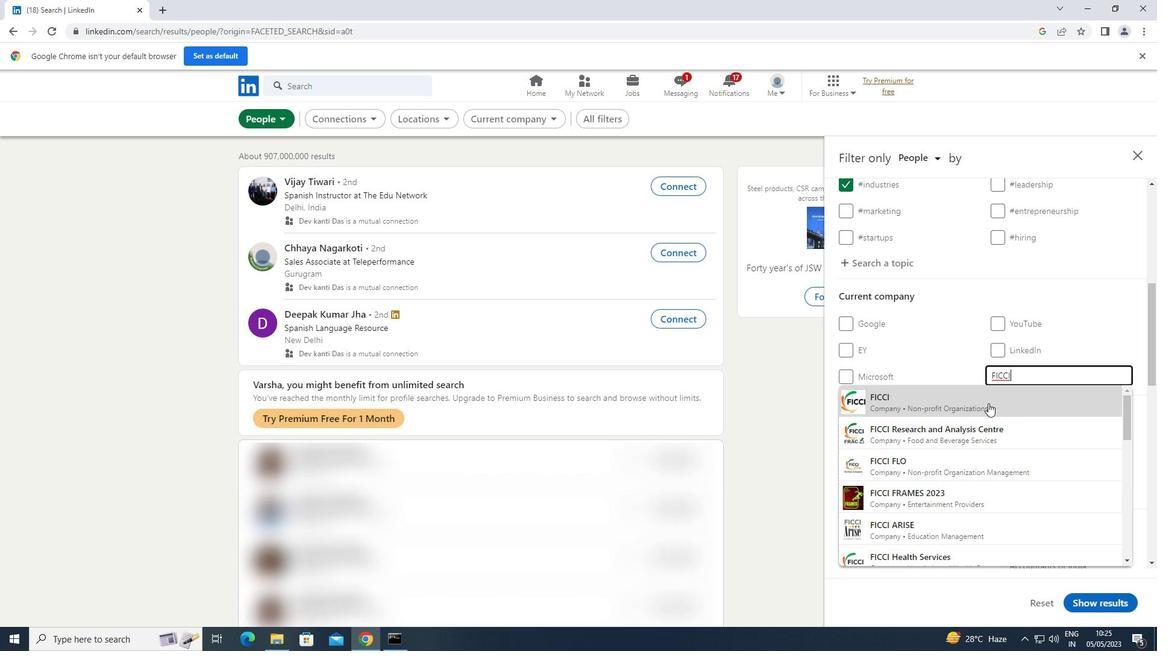 
Action: Mouse scrolled (988, 402) with delta (0, 0)
Screenshot: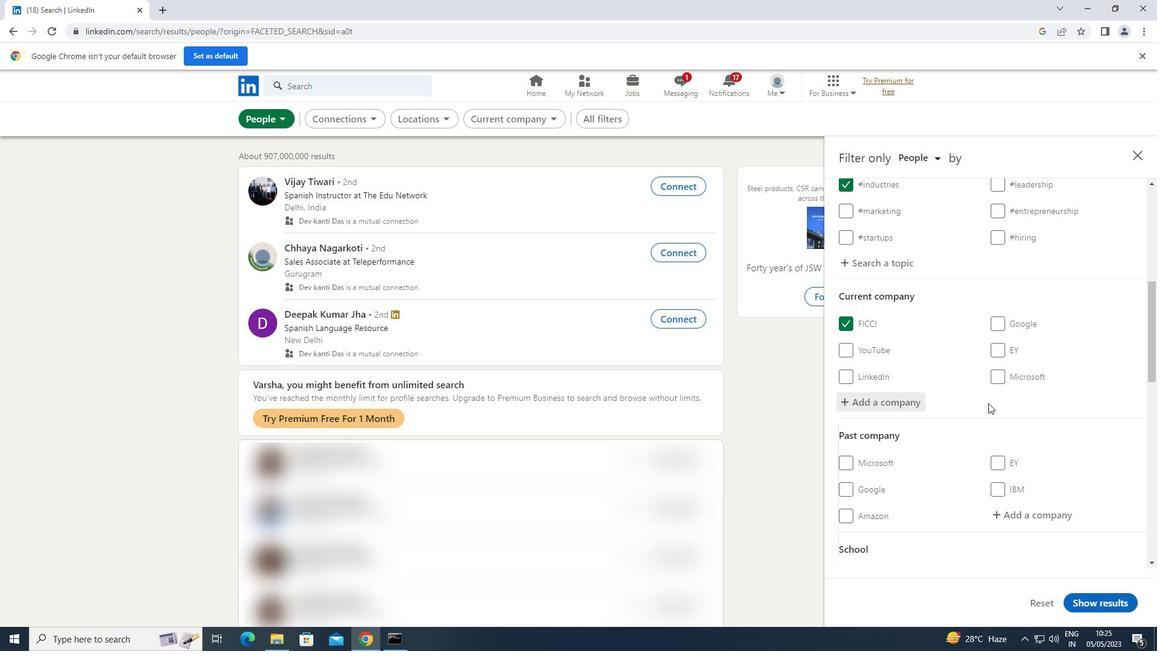 
Action: Mouse moved to (1061, 430)
Screenshot: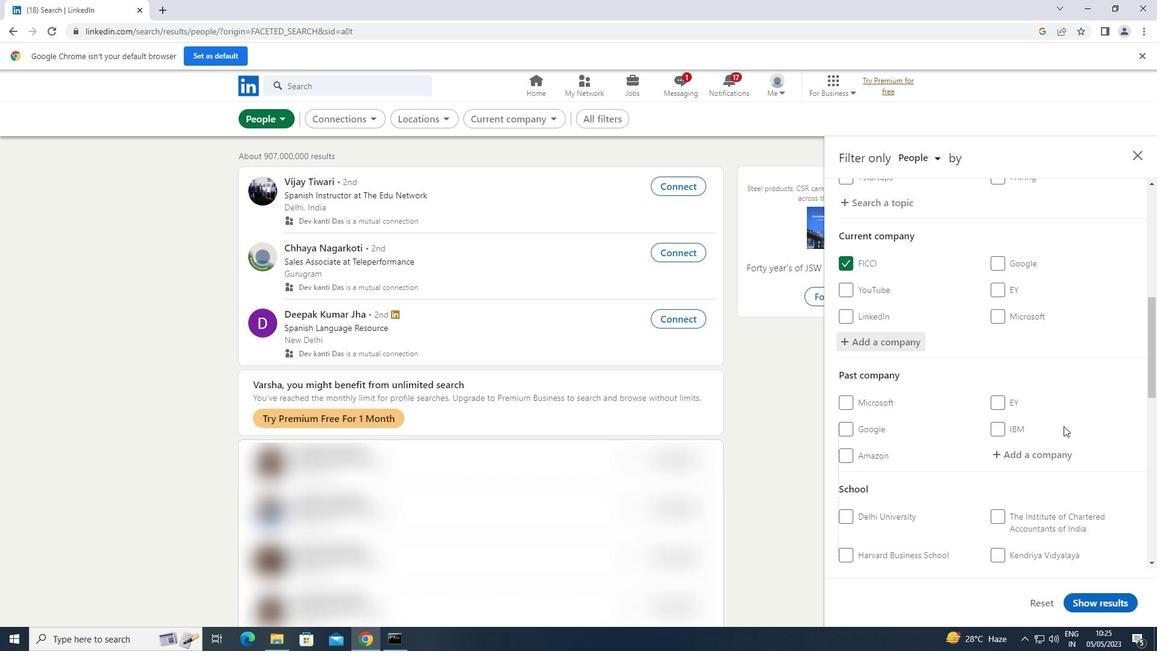 
Action: Mouse scrolled (1061, 429) with delta (0, 0)
Screenshot: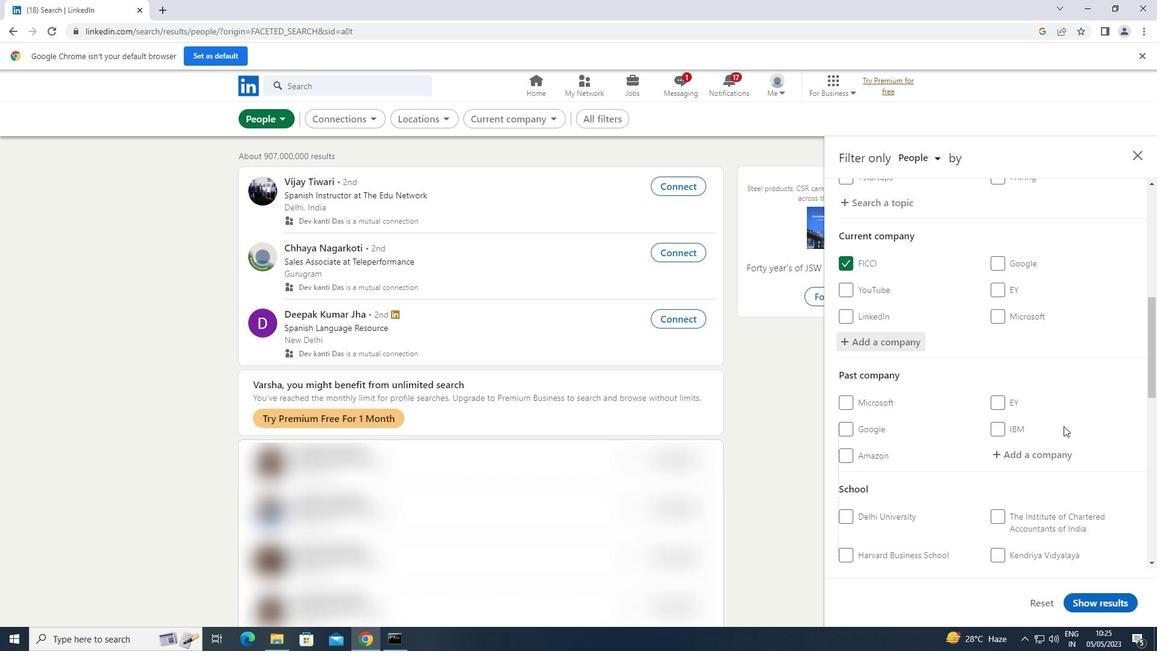 
Action: Mouse scrolled (1061, 429) with delta (0, 0)
Screenshot: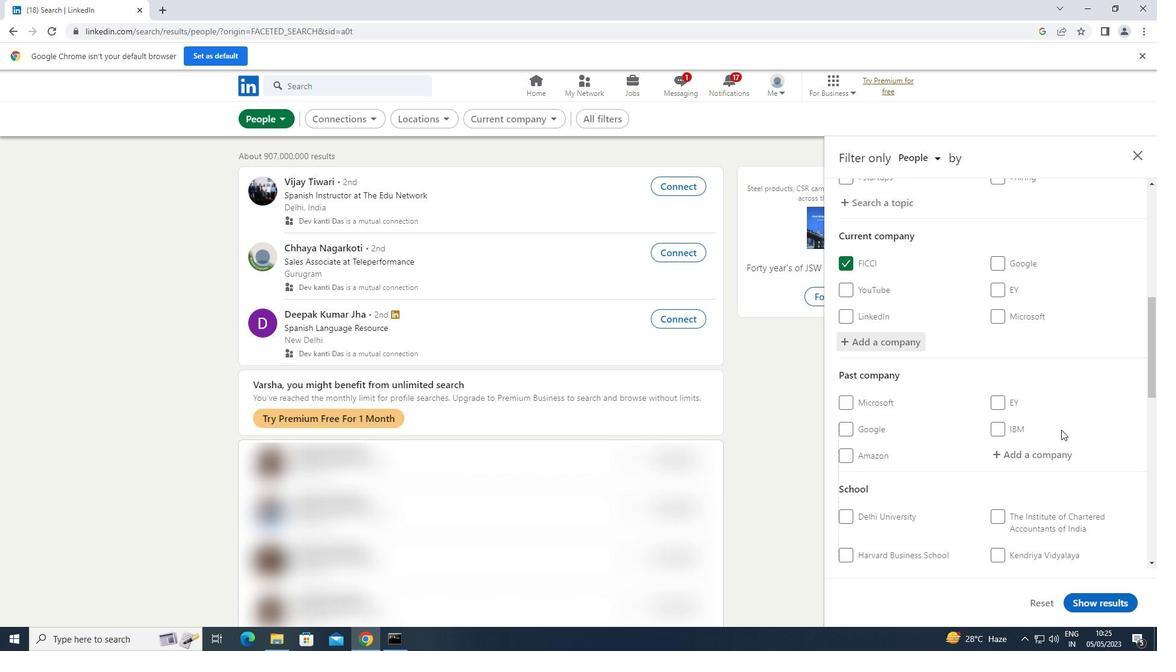
Action: Mouse scrolled (1061, 429) with delta (0, 0)
Screenshot: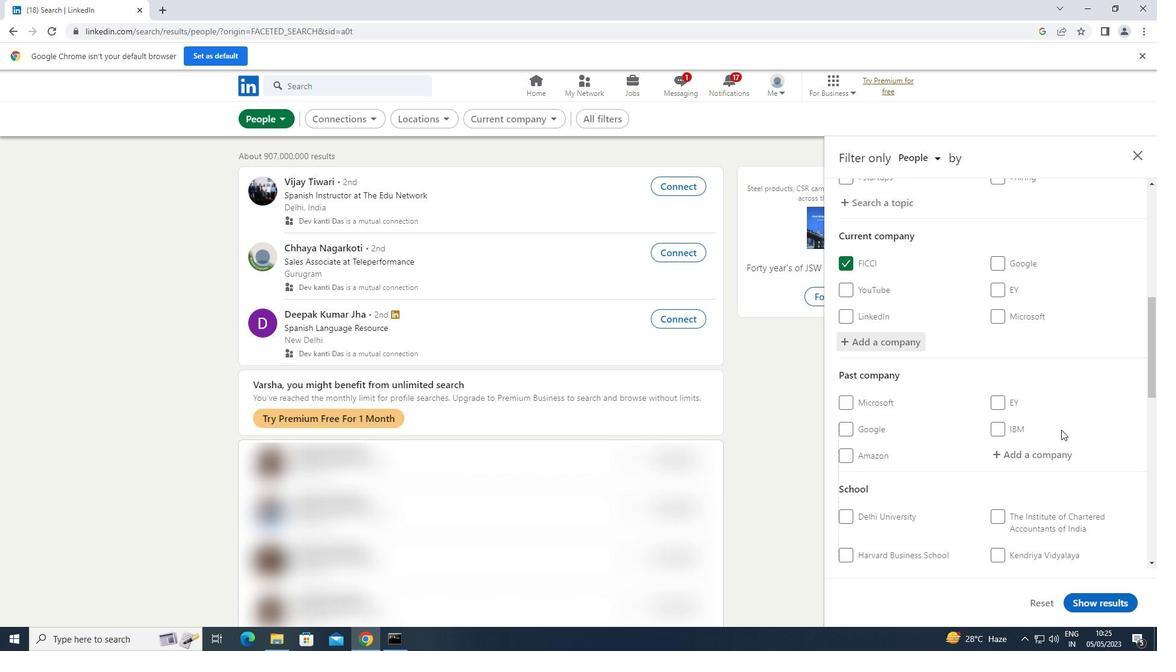 
Action: Mouse moved to (1063, 402)
Screenshot: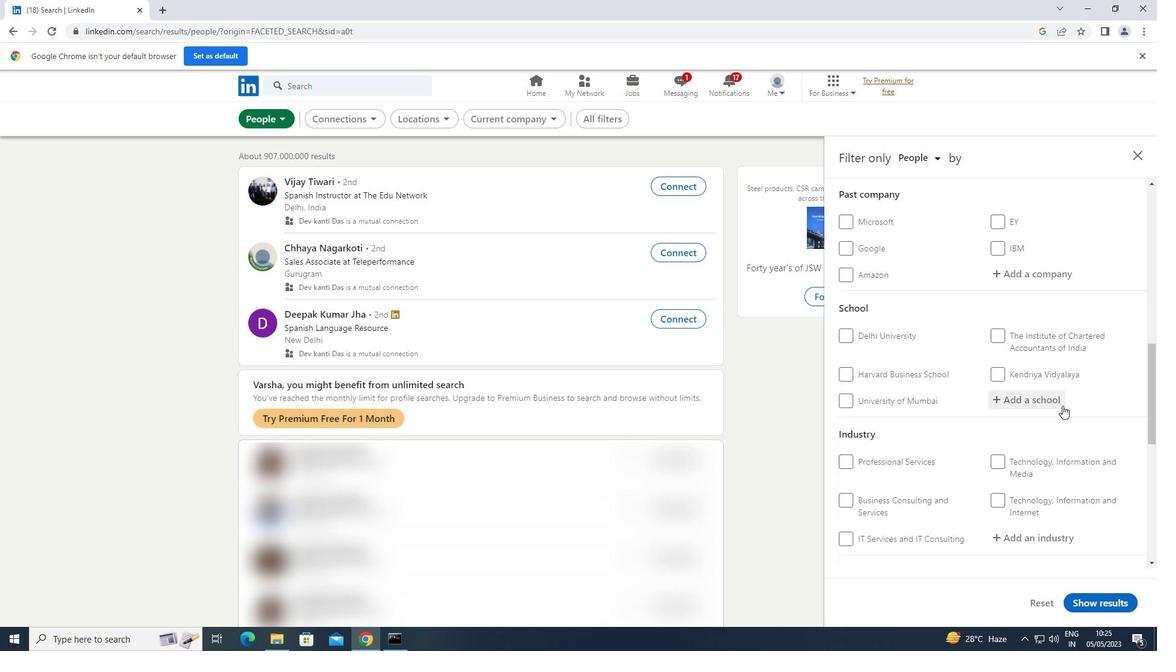 
Action: Mouse pressed left at (1063, 402)
Screenshot: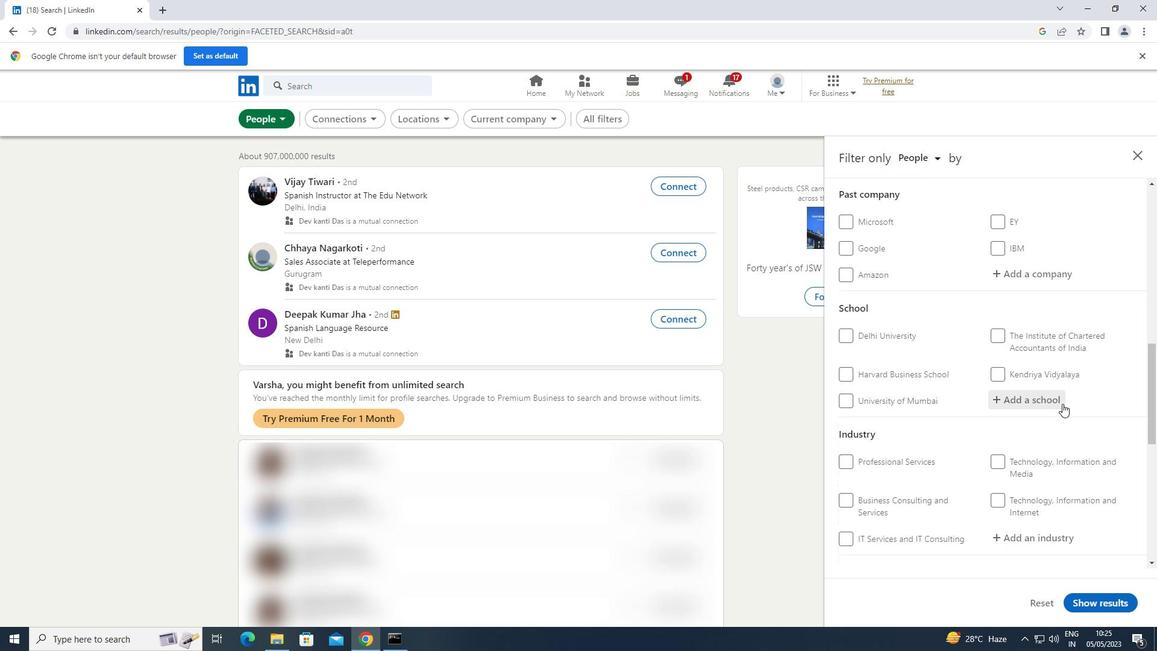 
Action: Key pressed <Key.shift>ST.<Key.space><Key.shift>JOSEPH'S
Screenshot: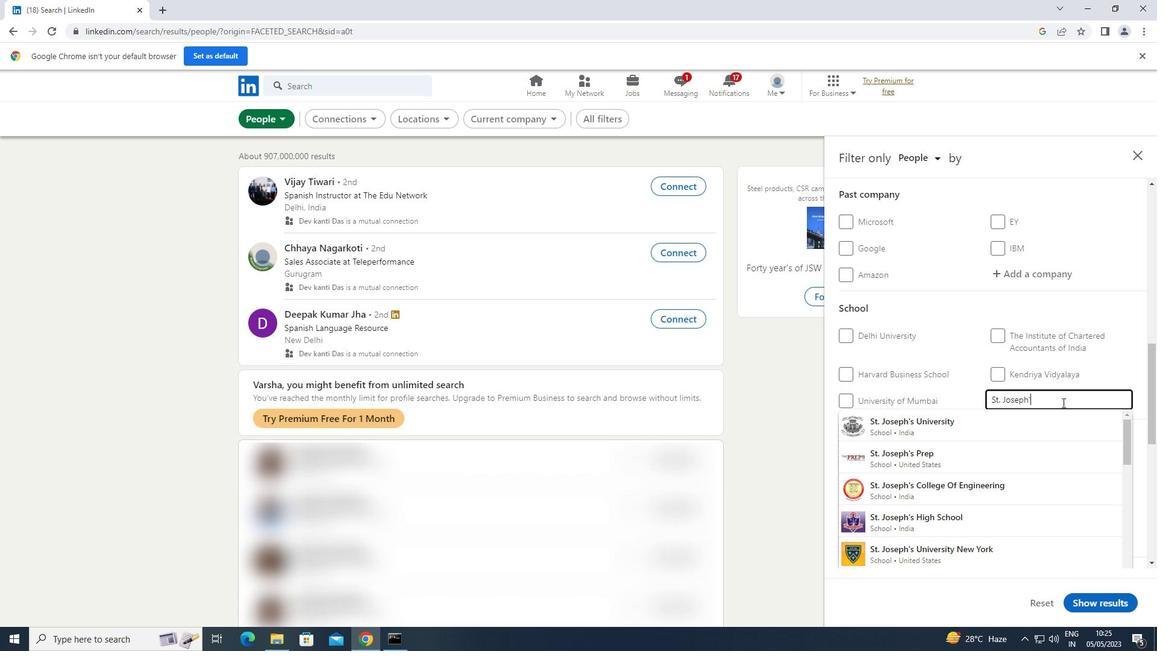 
Action: Mouse moved to (969, 422)
Screenshot: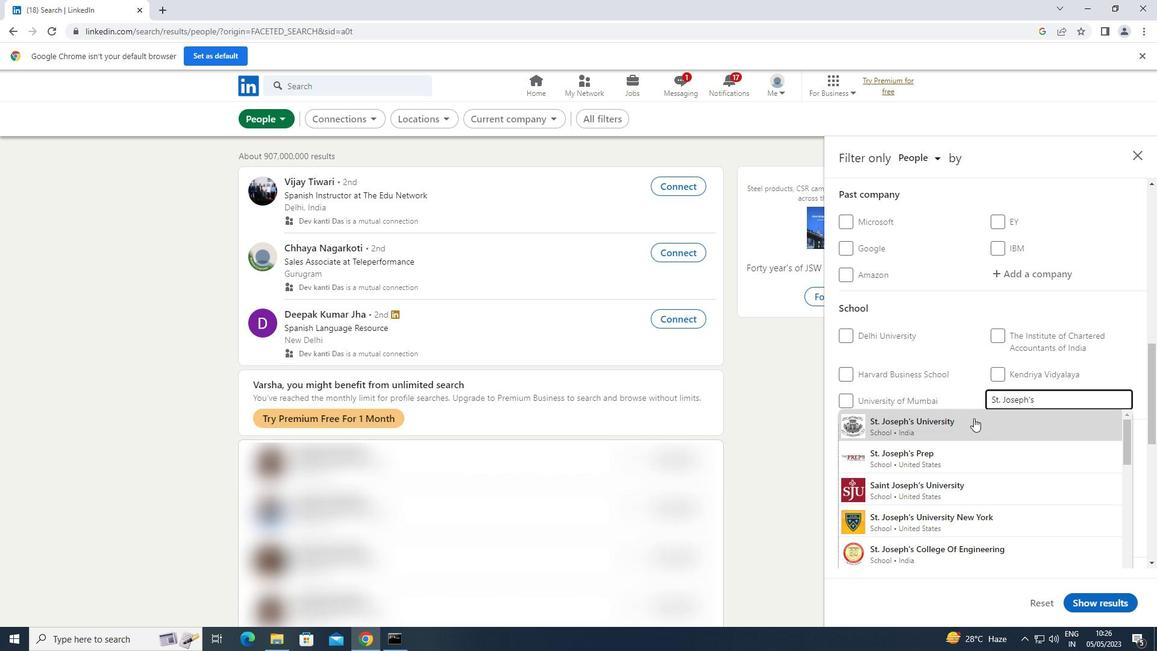 
Action: Mouse pressed left at (969, 422)
Screenshot: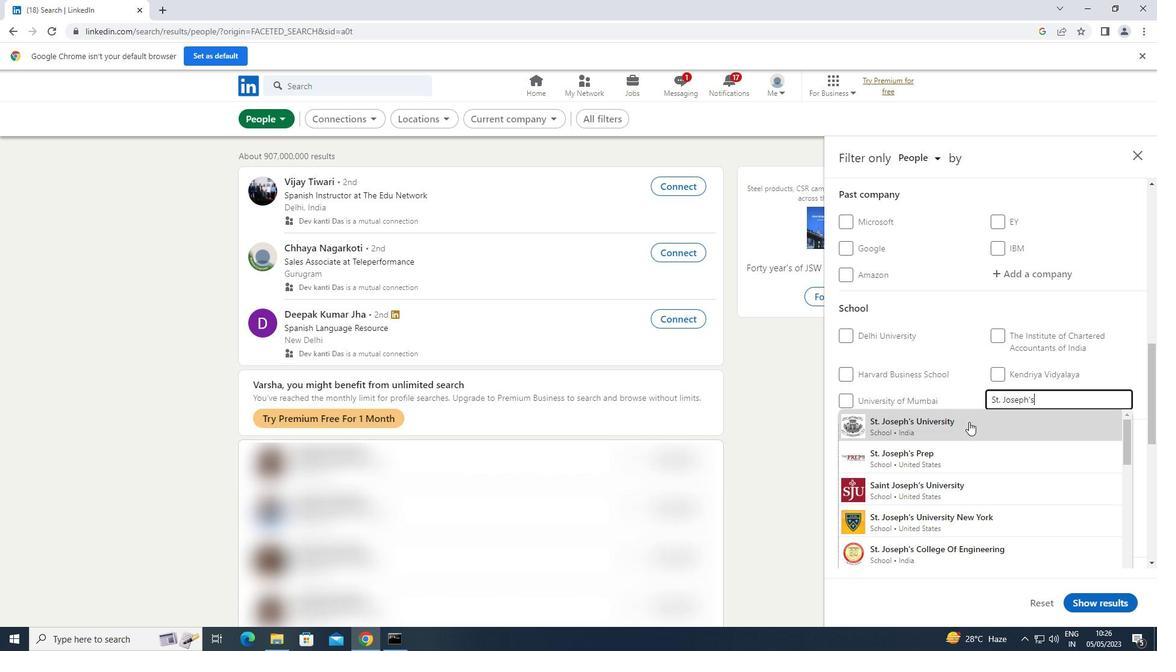 
Action: Mouse scrolled (969, 421) with delta (0, 0)
Screenshot: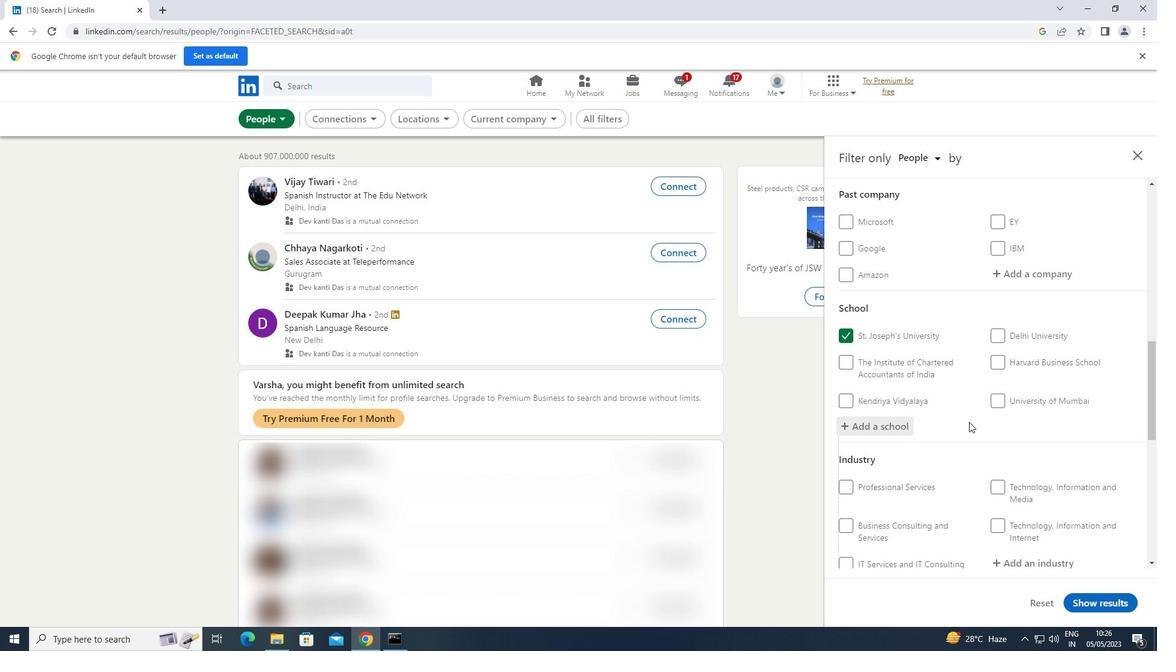 
Action: Mouse scrolled (969, 421) with delta (0, 0)
Screenshot: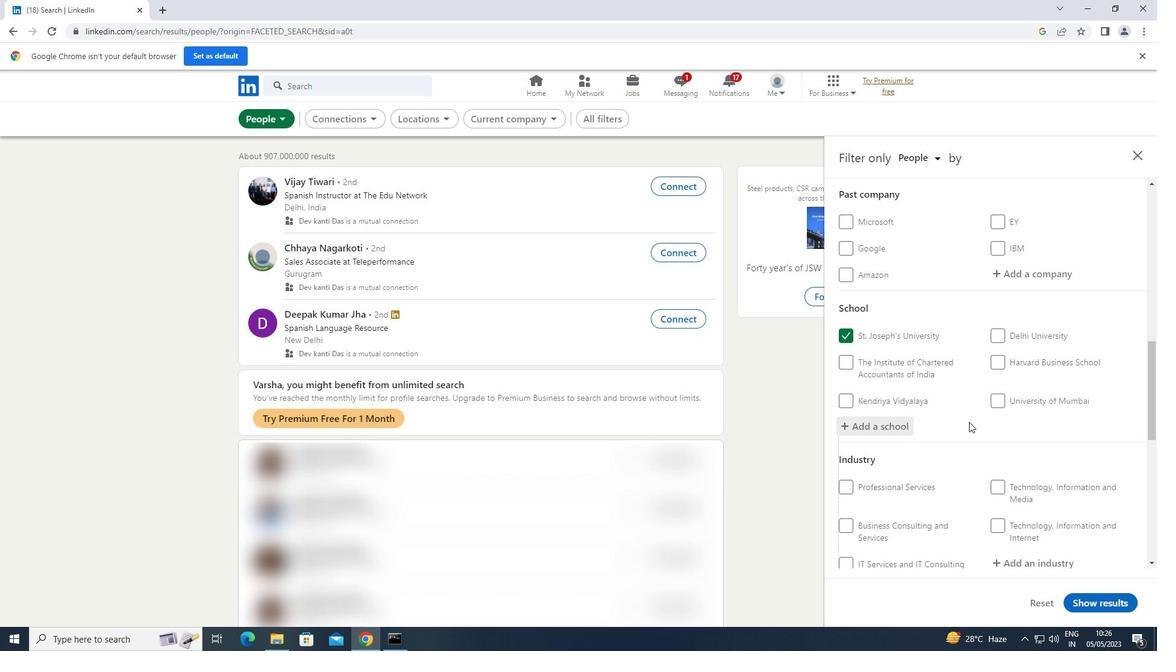 
Action: Mouse scrolled (969, 421) with delta (0, 0)
Screenshot: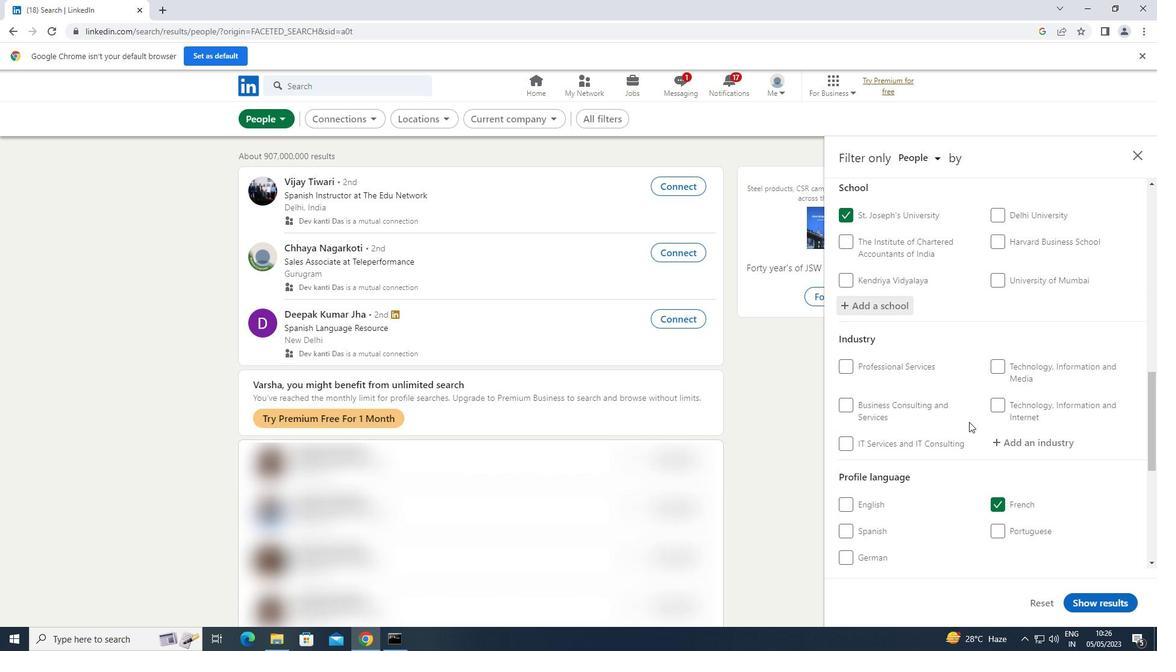 
Action: Mouse scrolled (969, 421) with delta (0, 0)
Screenshot: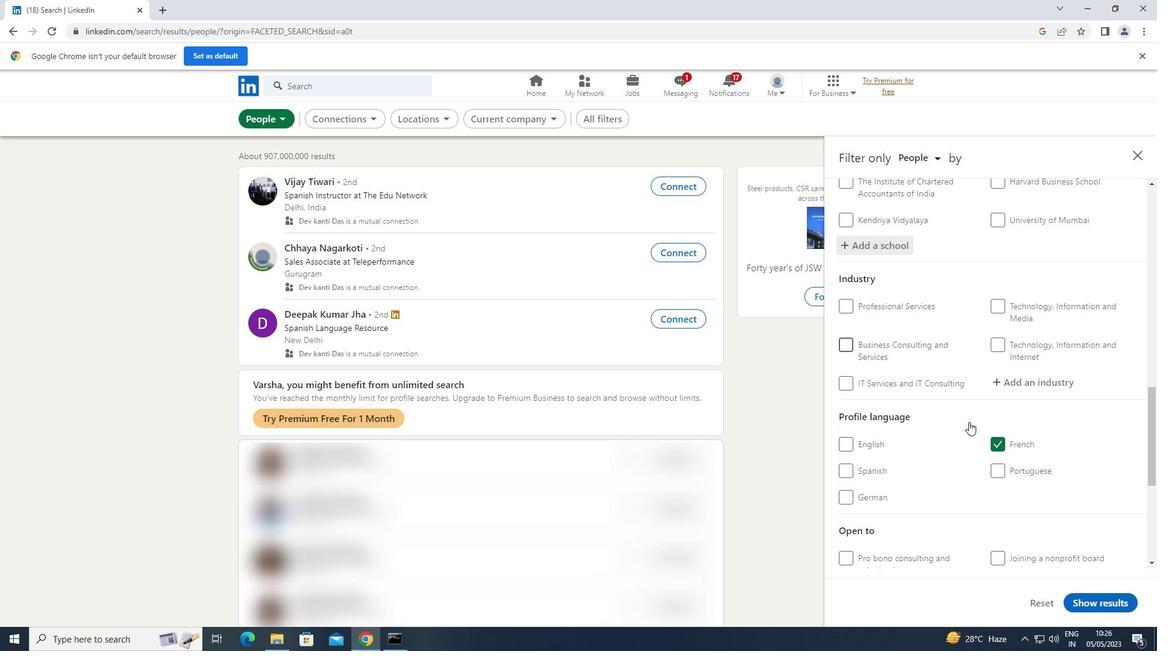
Action: Mouse moved to (1018, 320)
Screenshot: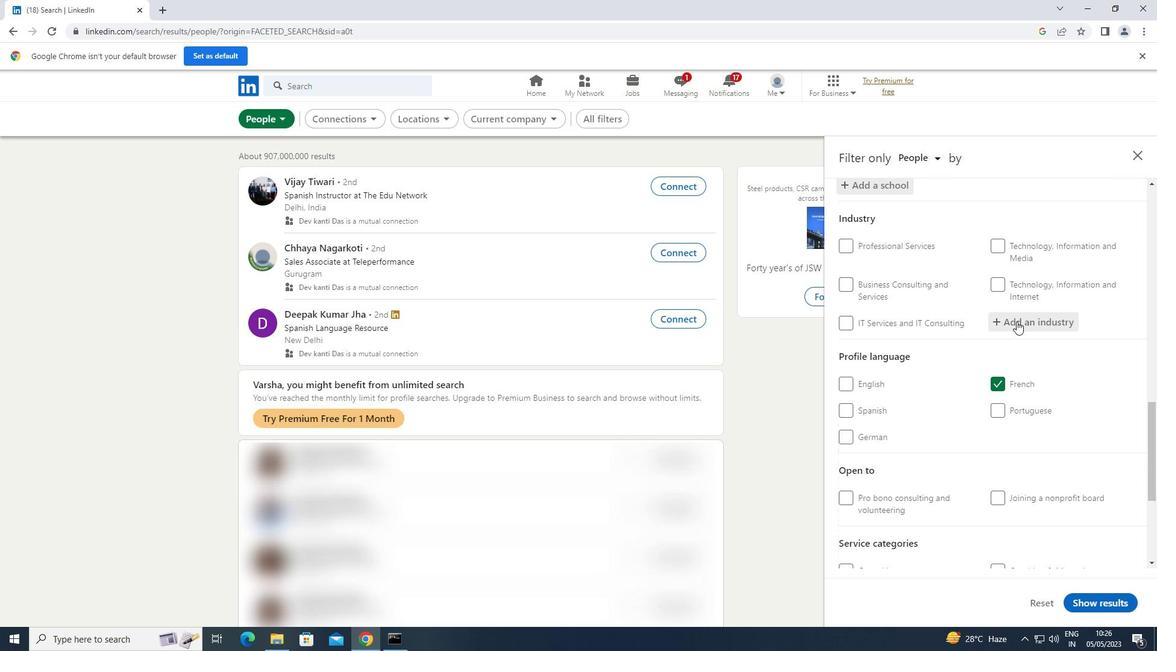 
Action: Mouse pressed left at (1018, 320)
Screenshot: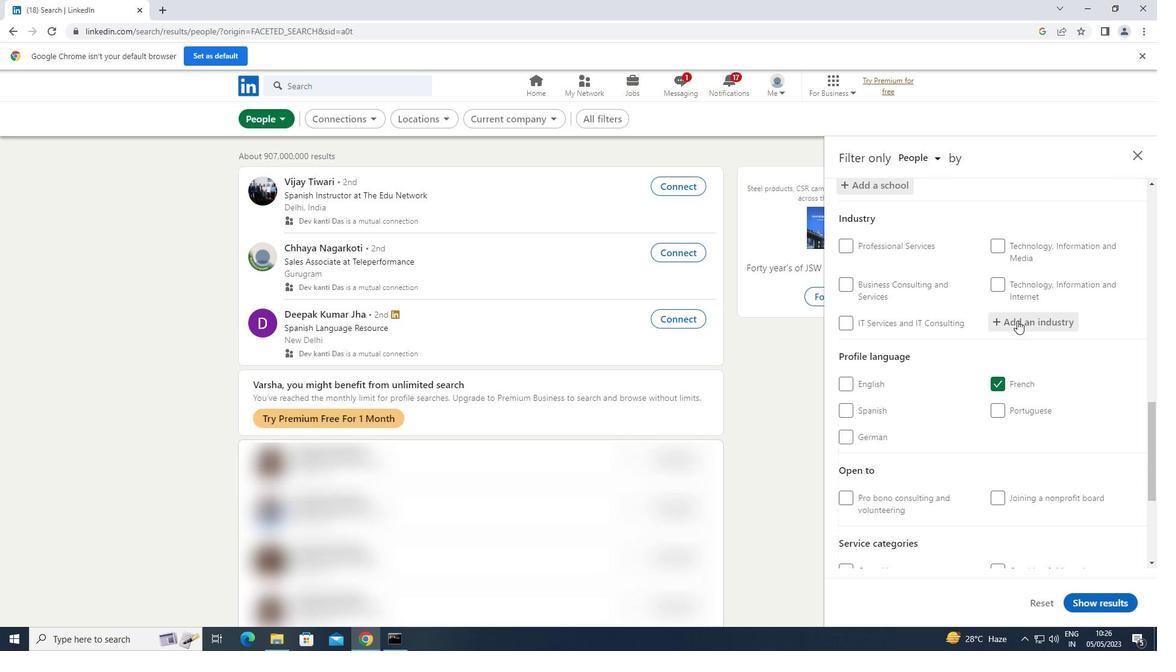 
Action: Key pressed <Key.shift>A
Screenshot: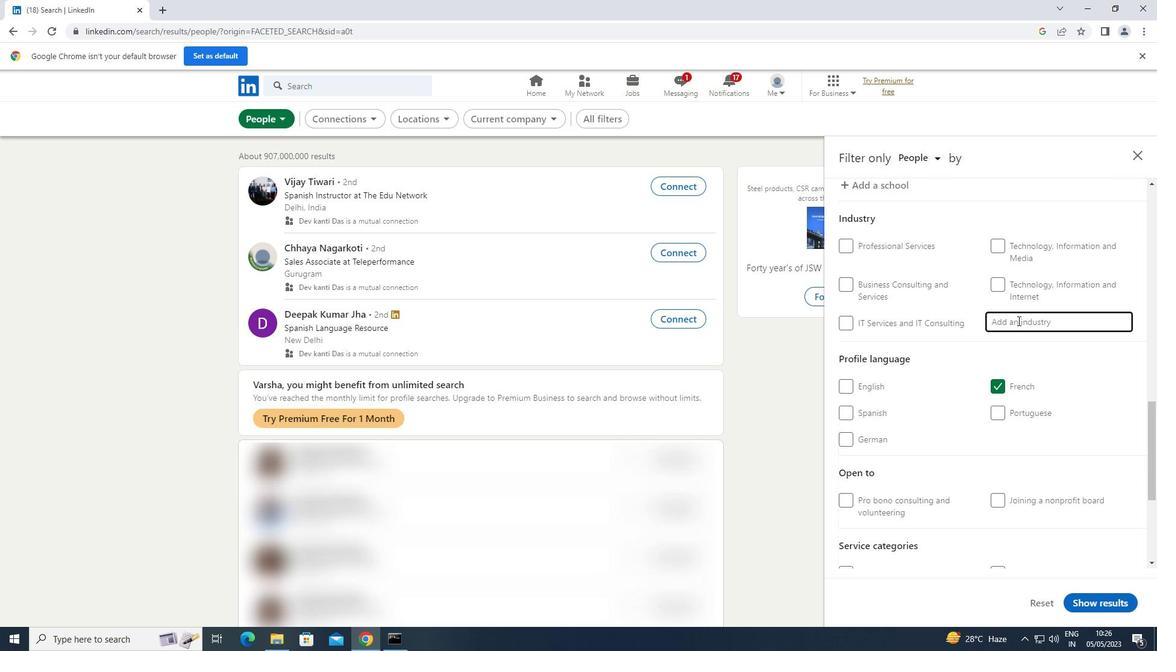 
Action: Mouse moved to (1019, 319)
Screenshot: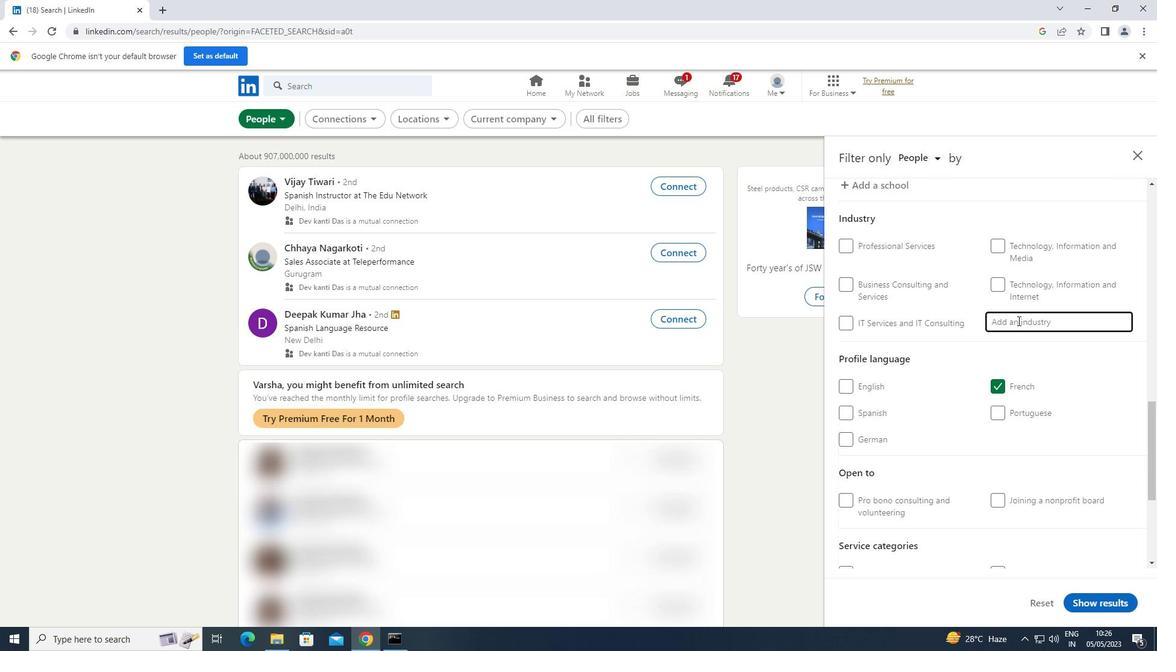 
Action: Key pressed NIMAL
Screenshot: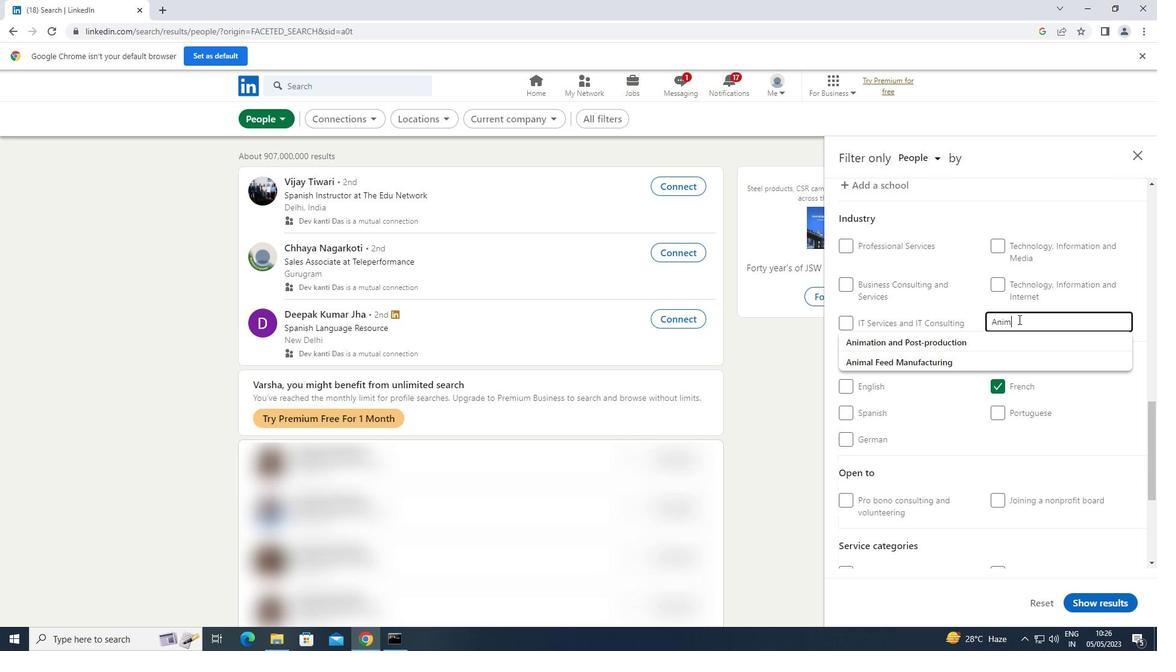 
Action: Mouse moved to (962, 332)
Screenshot: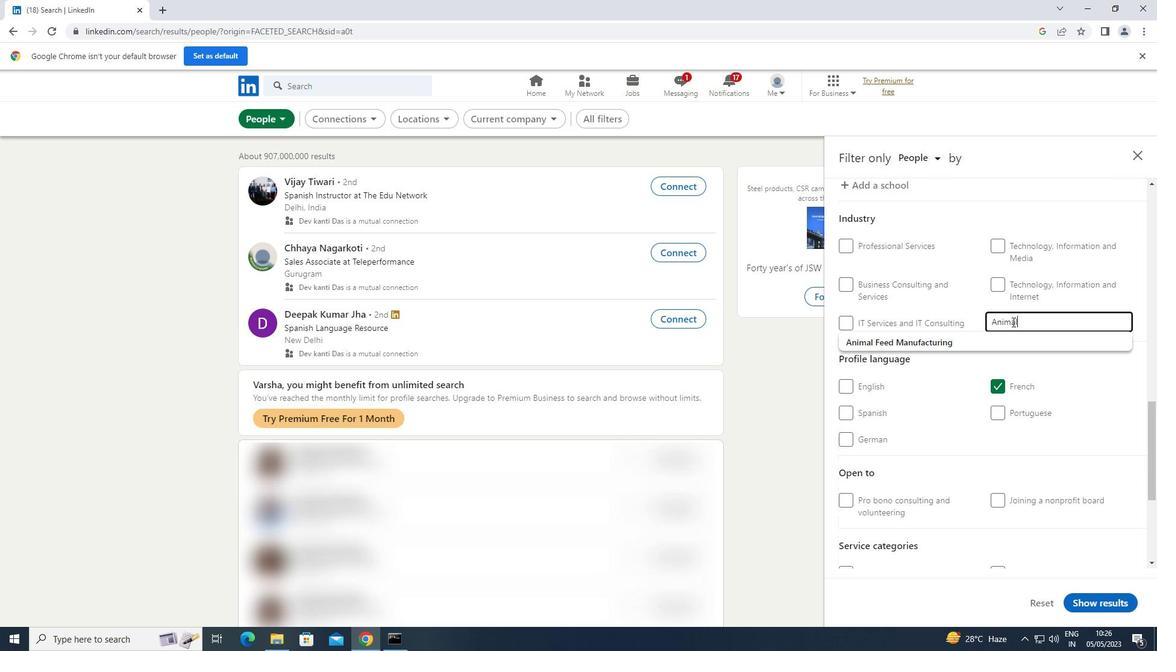 
Action: Mouse pressed left at (962, 332)
Screenshot: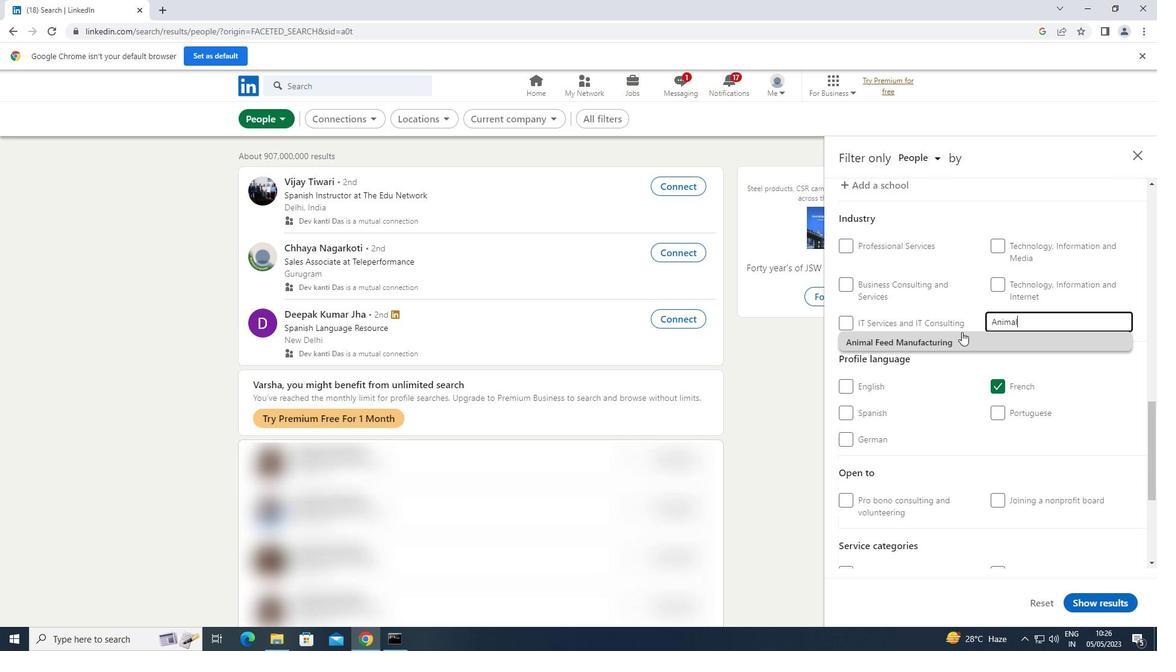 
Action: Mouse scrolled (962, 331) with delta (0, 0)
Screenshot: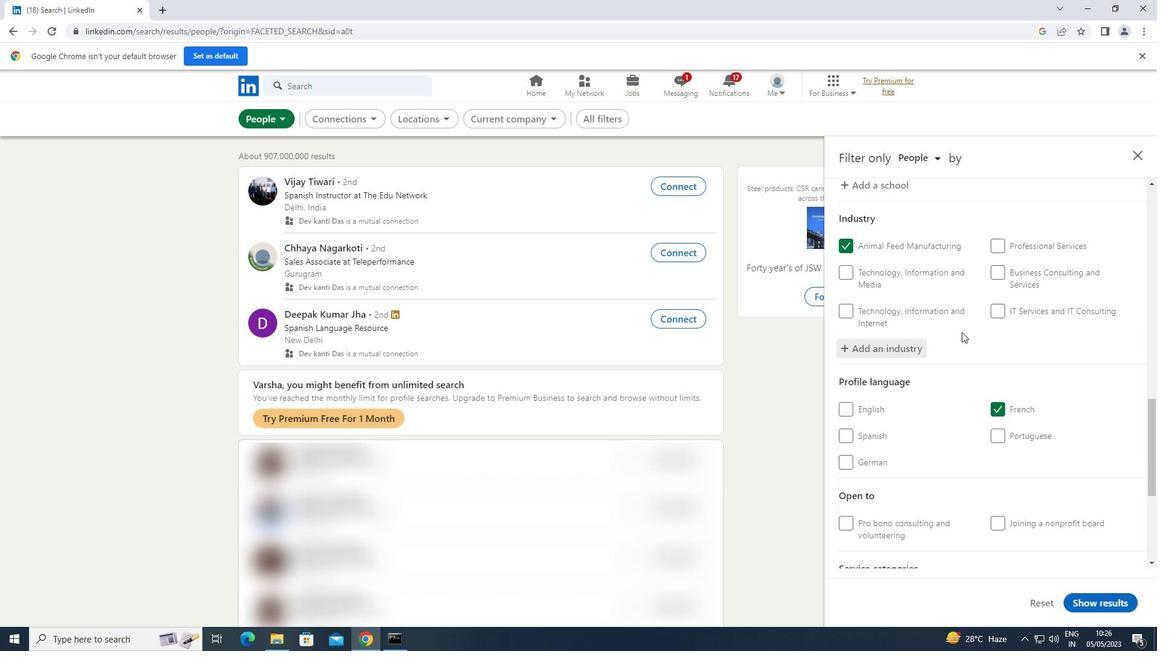 
Action: Mouse scrolled (962, 331) with delta (0, 0)
Screenshot: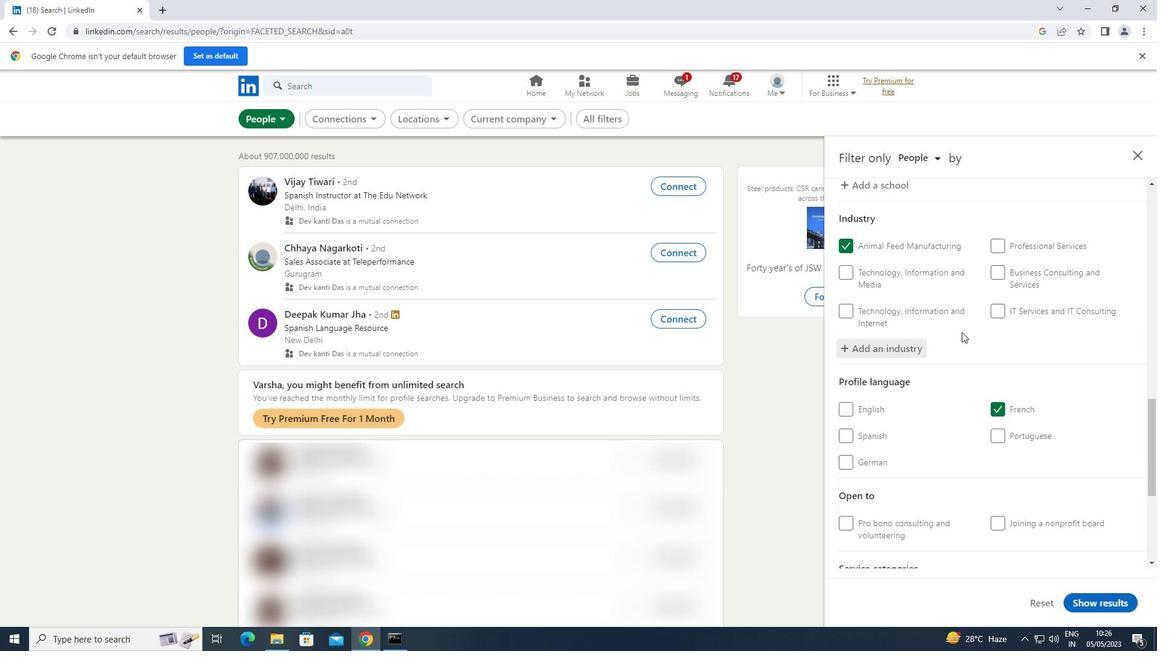 
Action: Mouse scrolled (962, 331) with delta (0, 0)
Screenshot: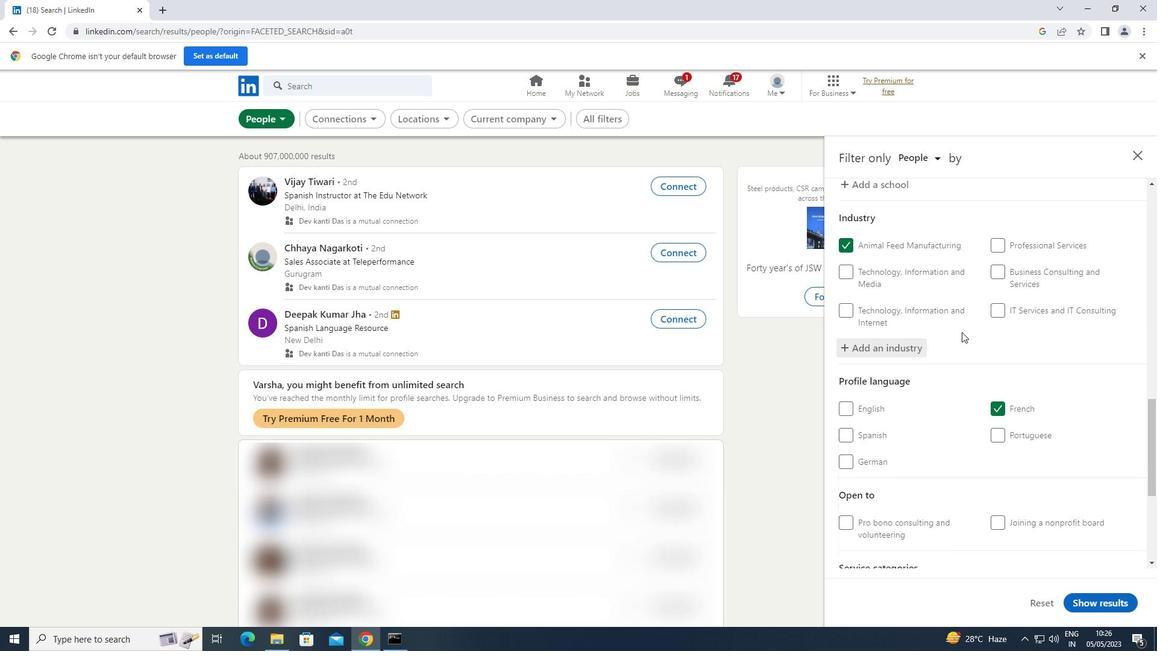 
Action: Mouse scrolled (962, 331) with delta (0, 0)
Screenshot: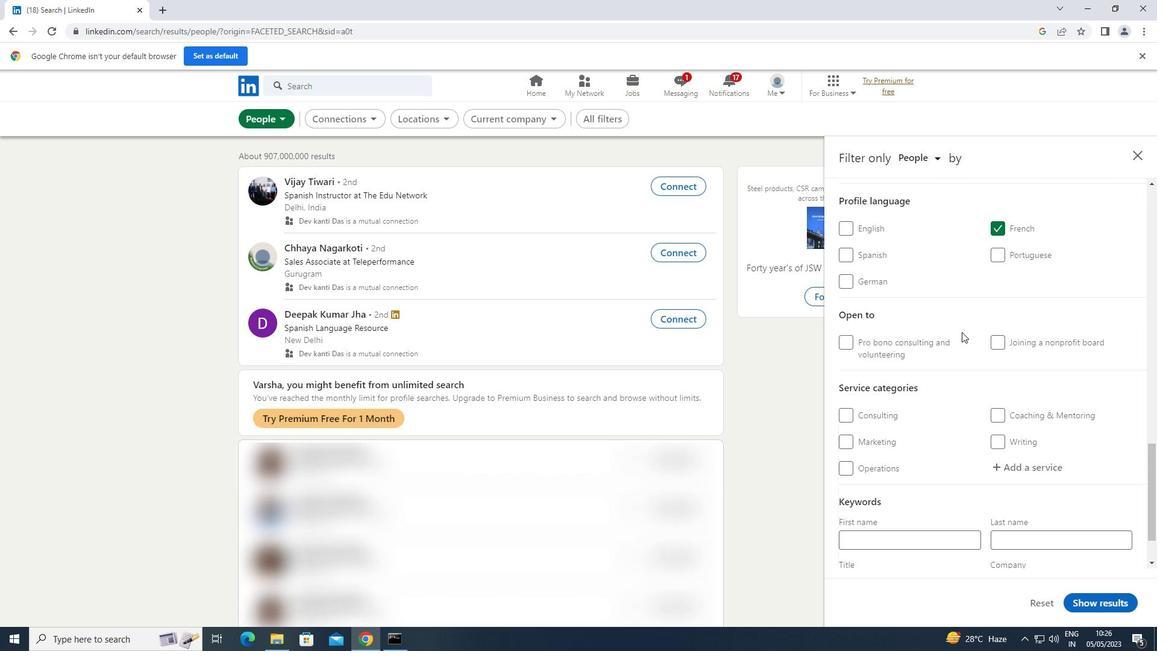 
Action: Mouse moved to (1014, 404)
Screenshot: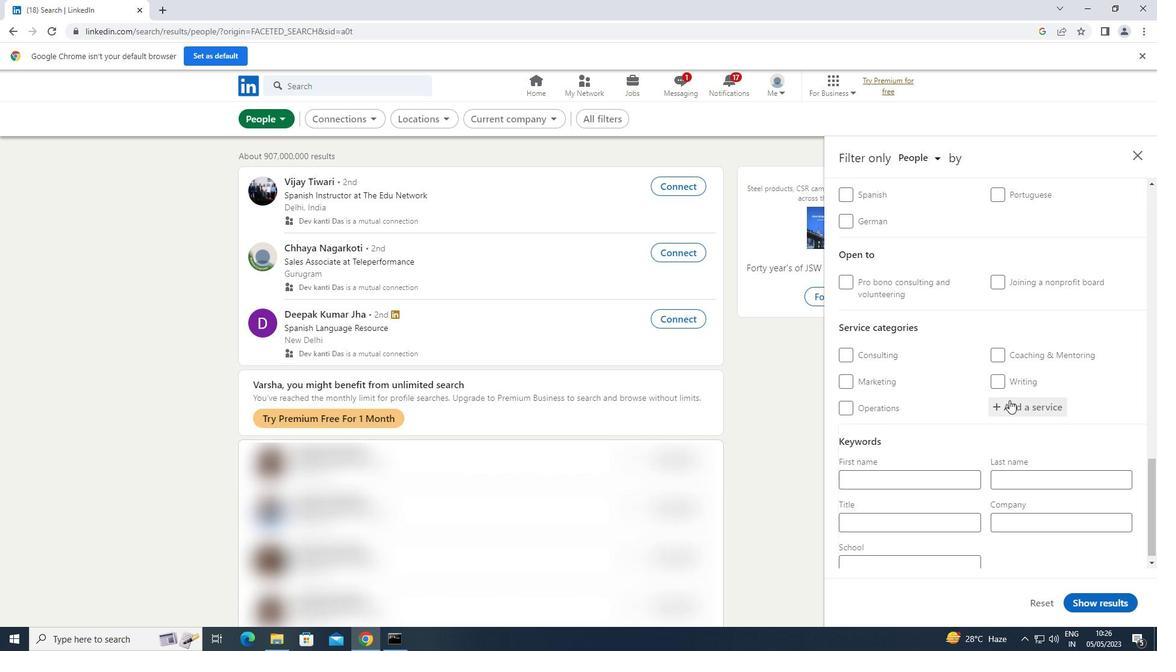 
Action: Mouse pressed left at (1014, 404)
Screenshot: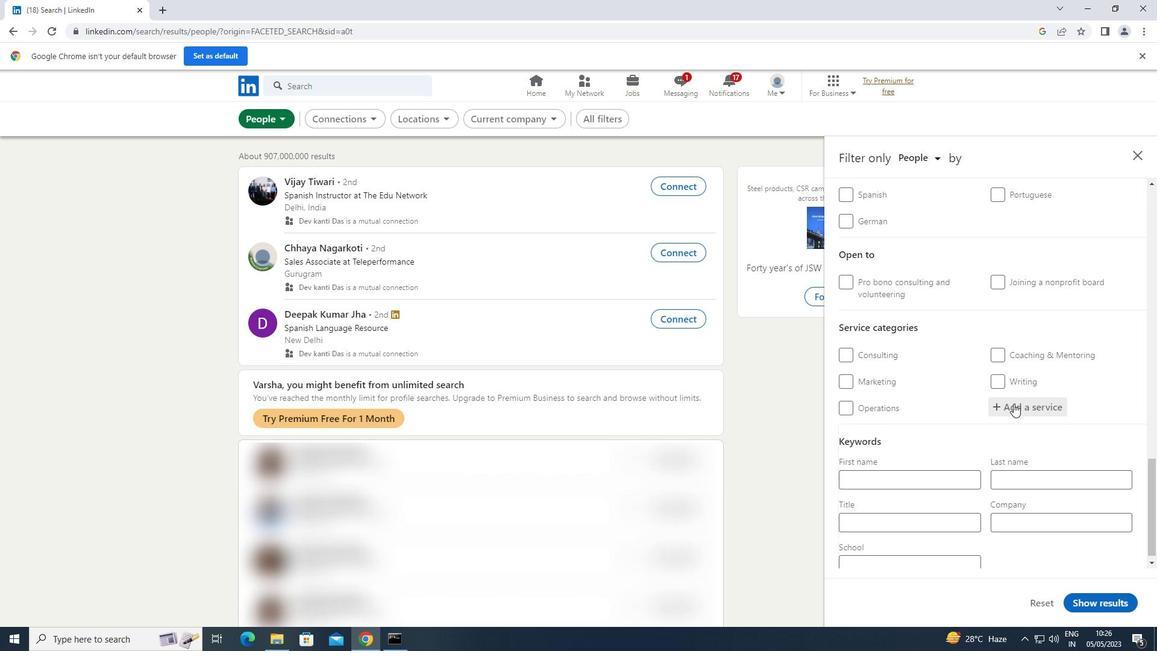 
Action: Key pressed <Key.shift>LEADERSHIP
Screenshot: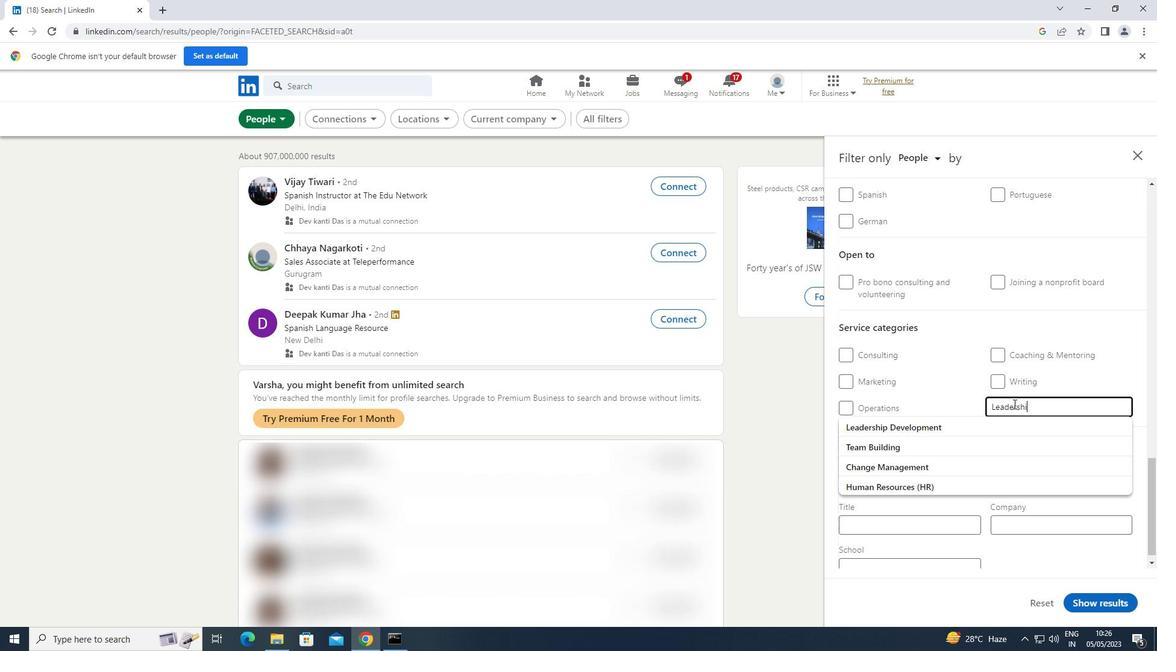 
Action: Mouse moved to (988, 422)
Screenshot: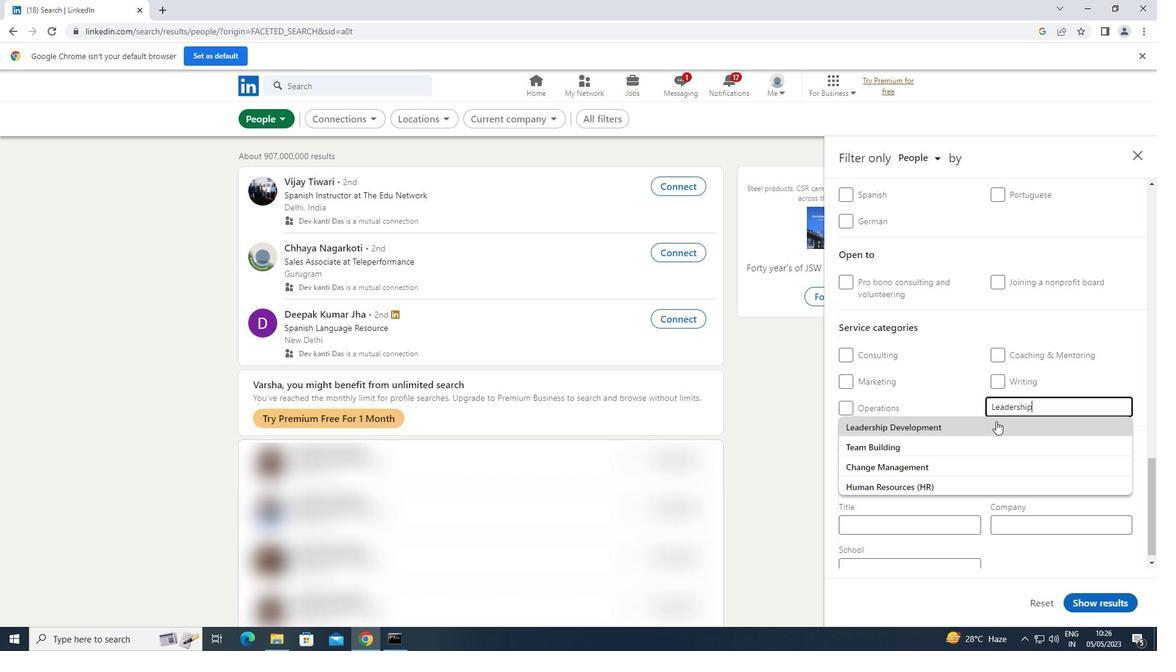 
Action: Mouse pressed left at (988, 422)
Screenshot: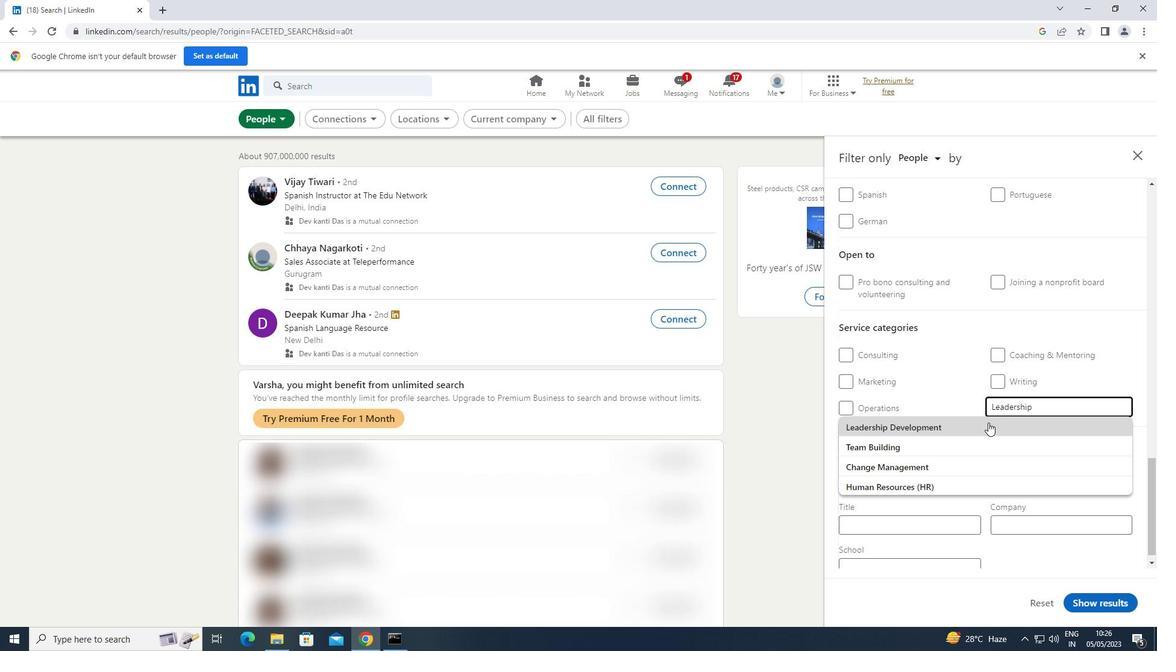 
Action: Mouse scrolled (988, 422) with delta (0, 0)
Screenshot: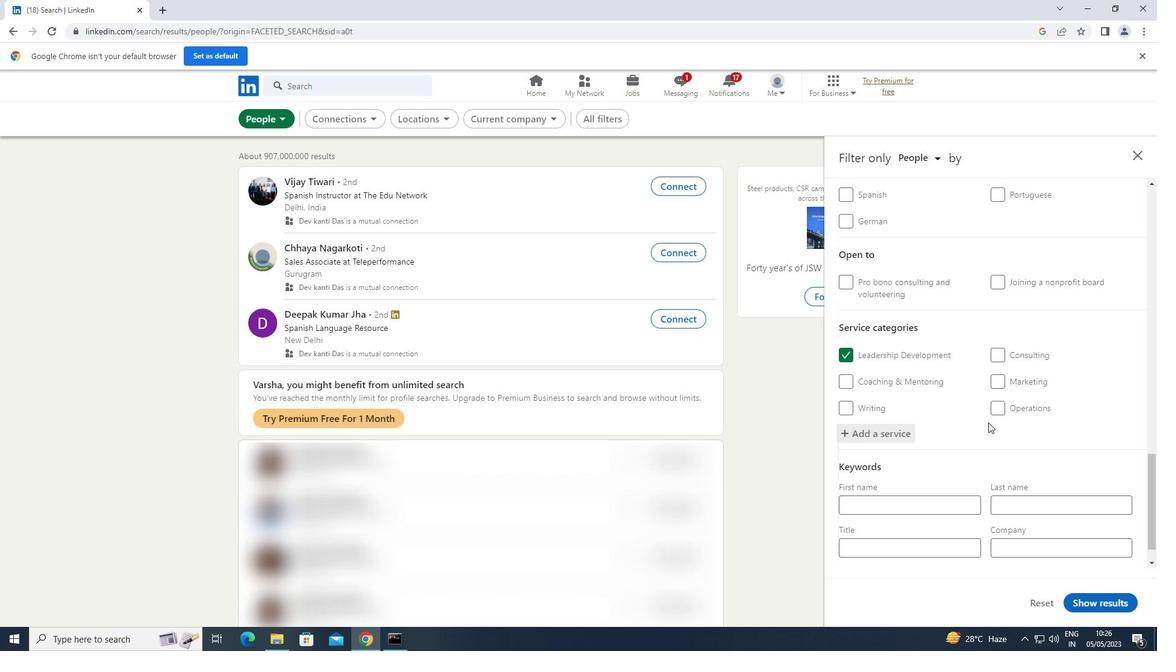 
Action: Mouse scrolled (988, 422) with delta (0, 0)
Screenshot: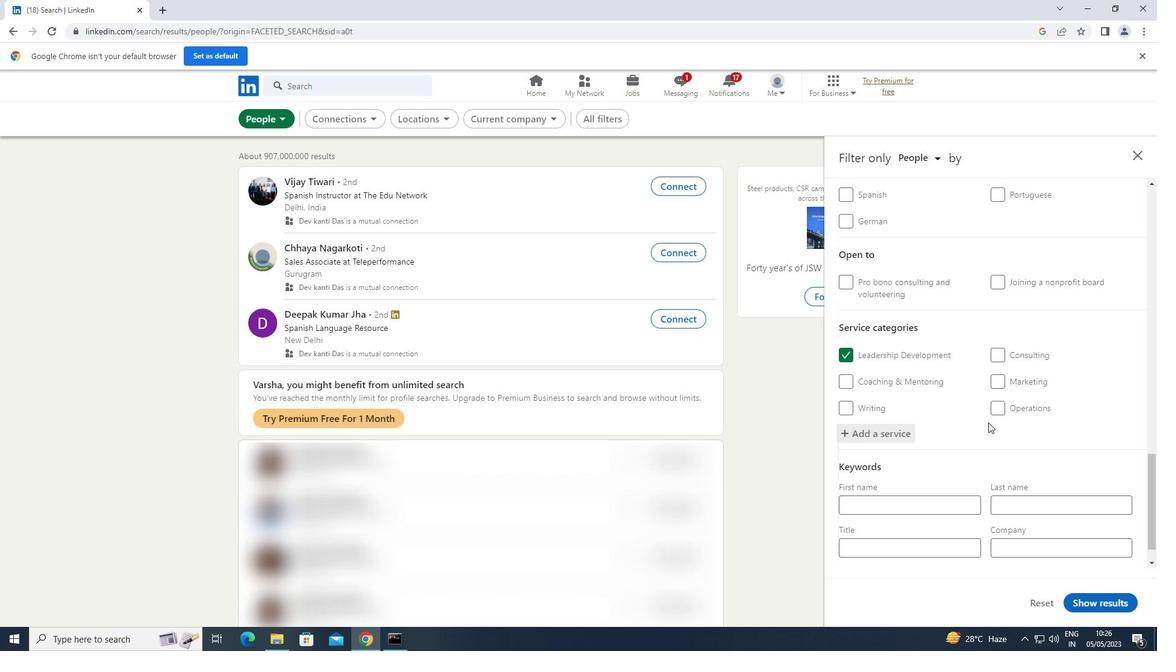 
Action: Mouse scrolled (988, 422) with delta (0, 0)
Screenshot: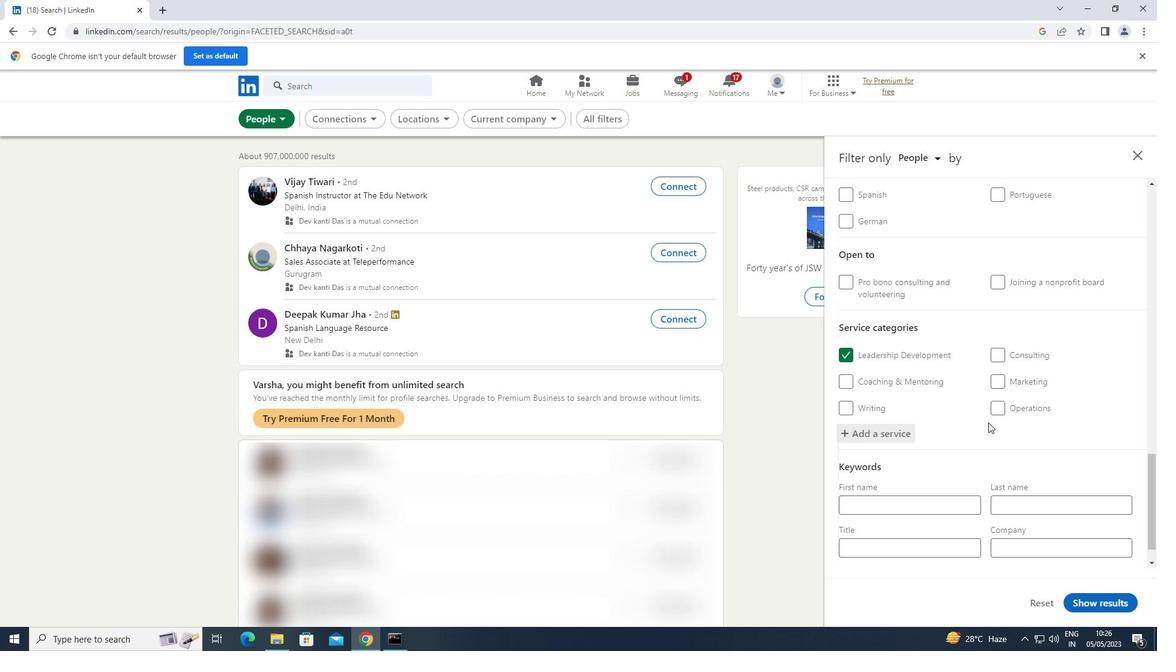 
Action: Mouse moved to (940, 514)
Screenshot: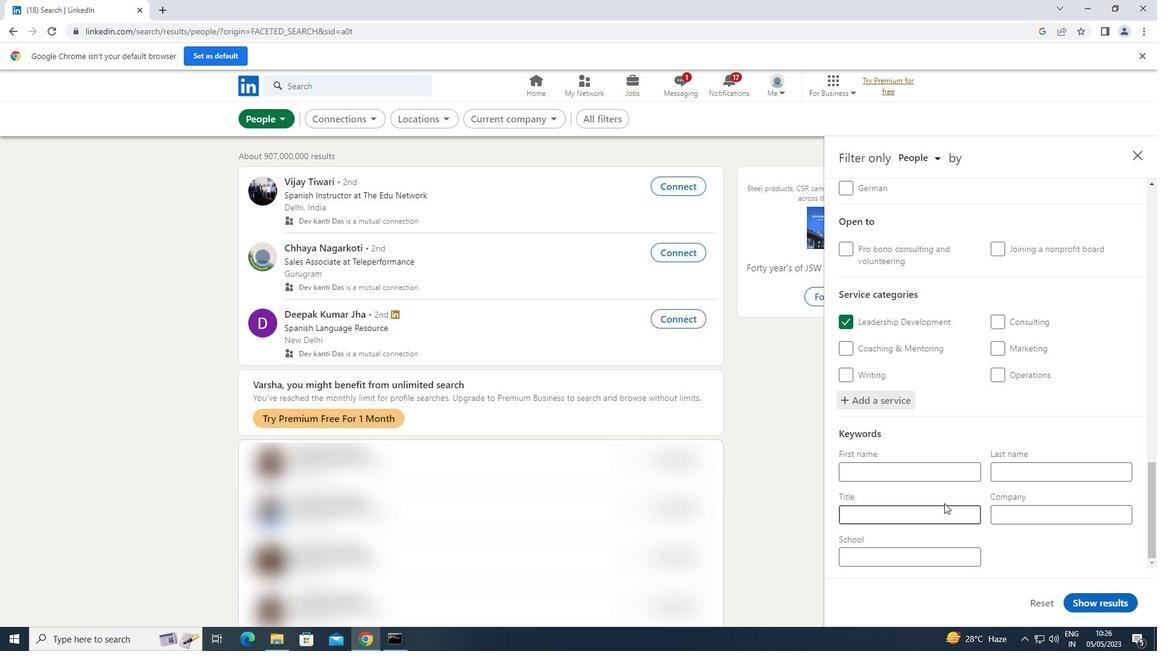 
Action: Mouse pressed left at (940, 514)
Screenshot: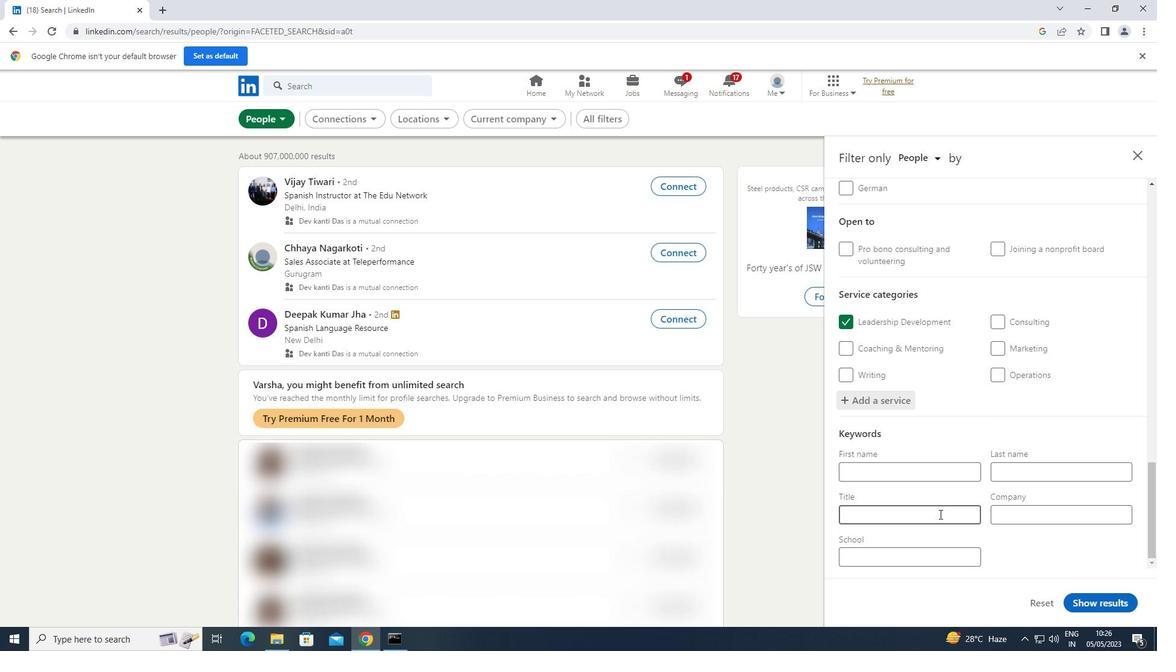 
Action: Key pressed <Key.shift>MEETING<Key.space><Key.shift>PLANNER
Screenshot: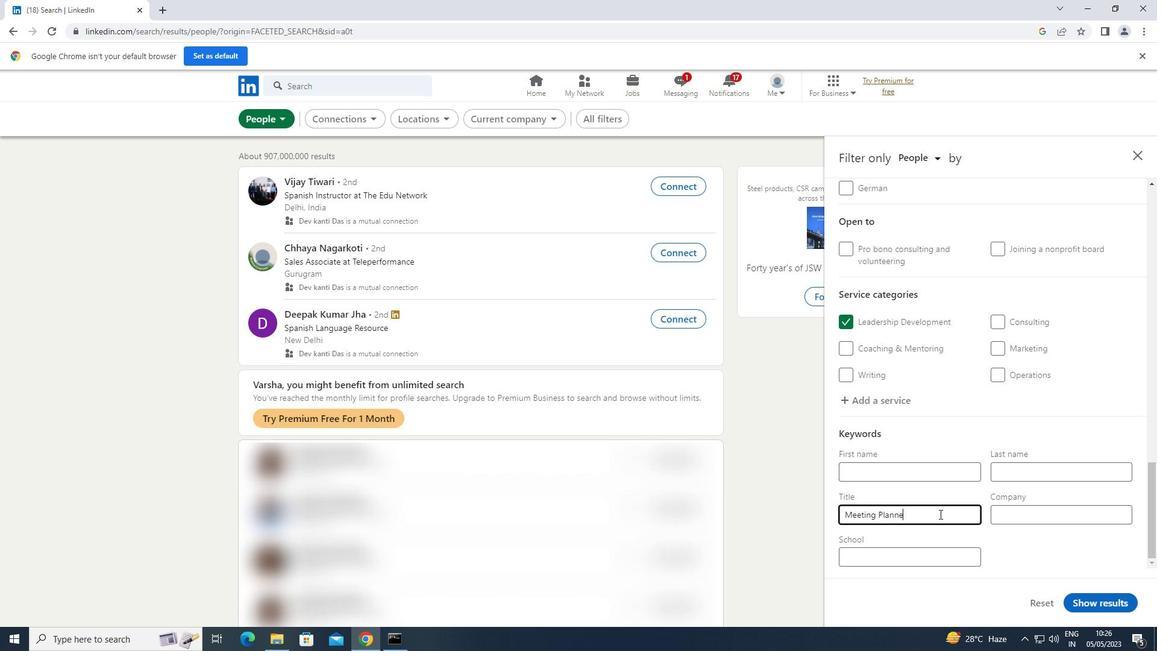 
Action: Mouse moved to (1086, 610)
Screenshot: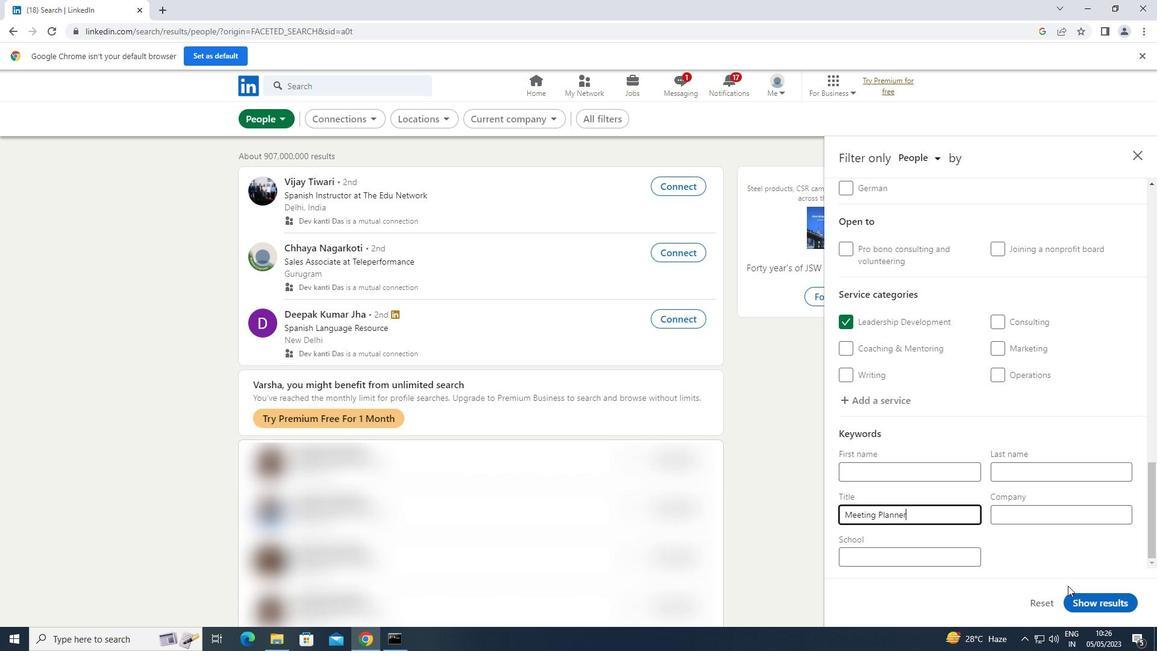 
Action: Mouse pressed left at (1086, 610)
Screenshot: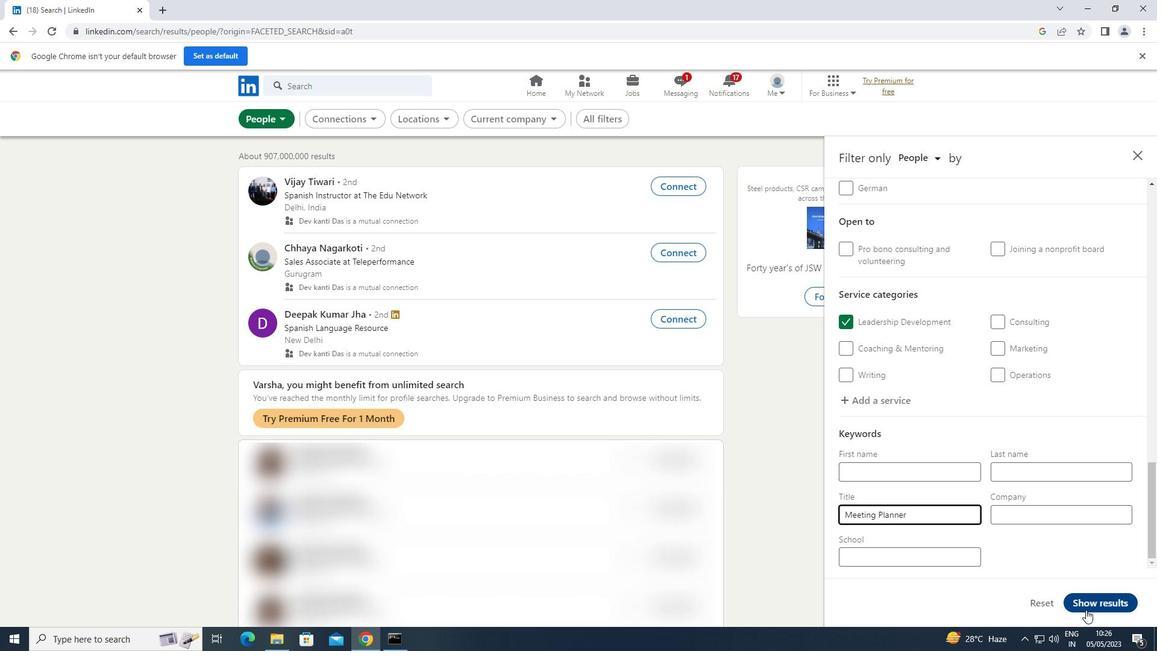 
